 Task: Create new Company, with domain: 'novartis.com' and type: 'Vendor'. Add new contact for this company, with mail Id: 'Riya34Mehta@novartis.com', First Name: Riya, Last name:  Mehta, Job Title: 'Software Tester', Phone Number: '(512) 555-5678'. Change life cycle stage to  Lead and lead status to  In Progress. Logged in from softage.4@softage.net
Action: Mouse moved to (108, 56)
Screenshot: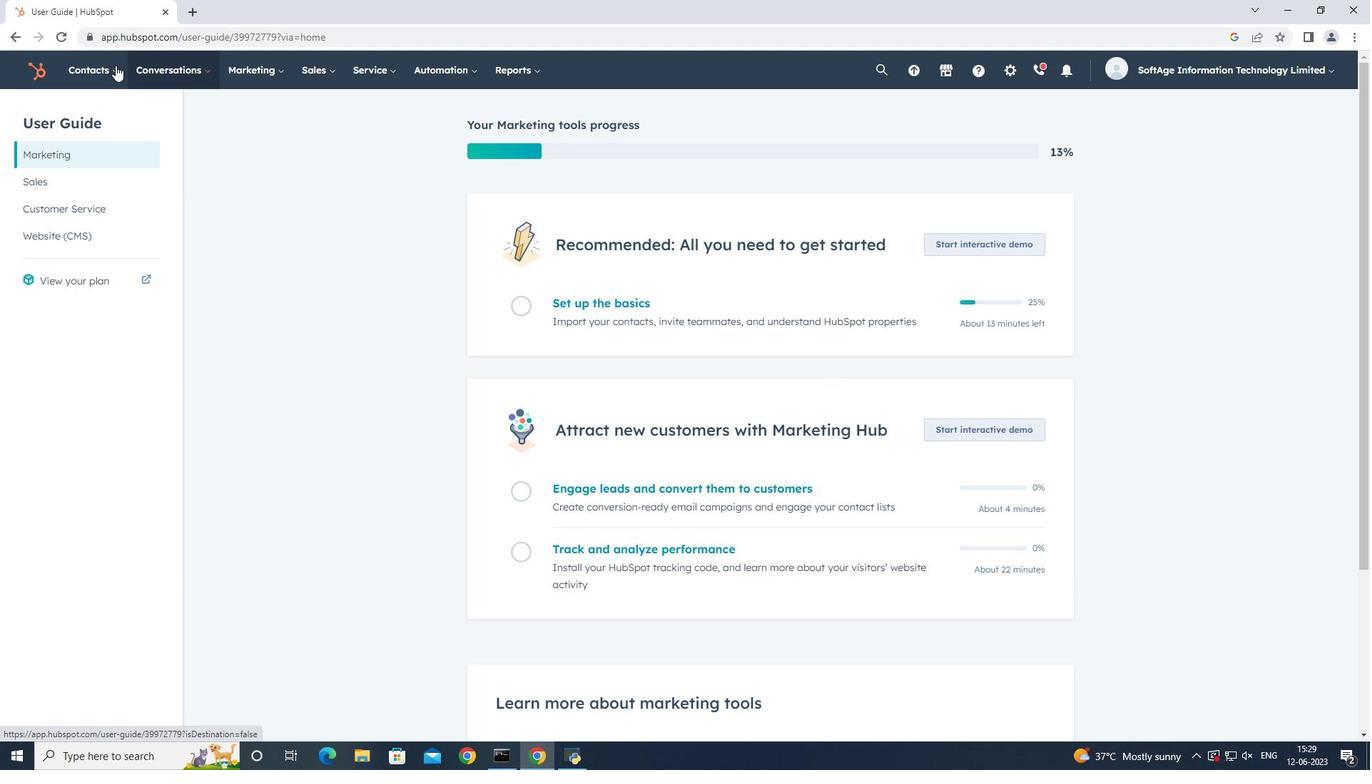 
Action: Mouse pressed left at (108, 56)
Screenshot: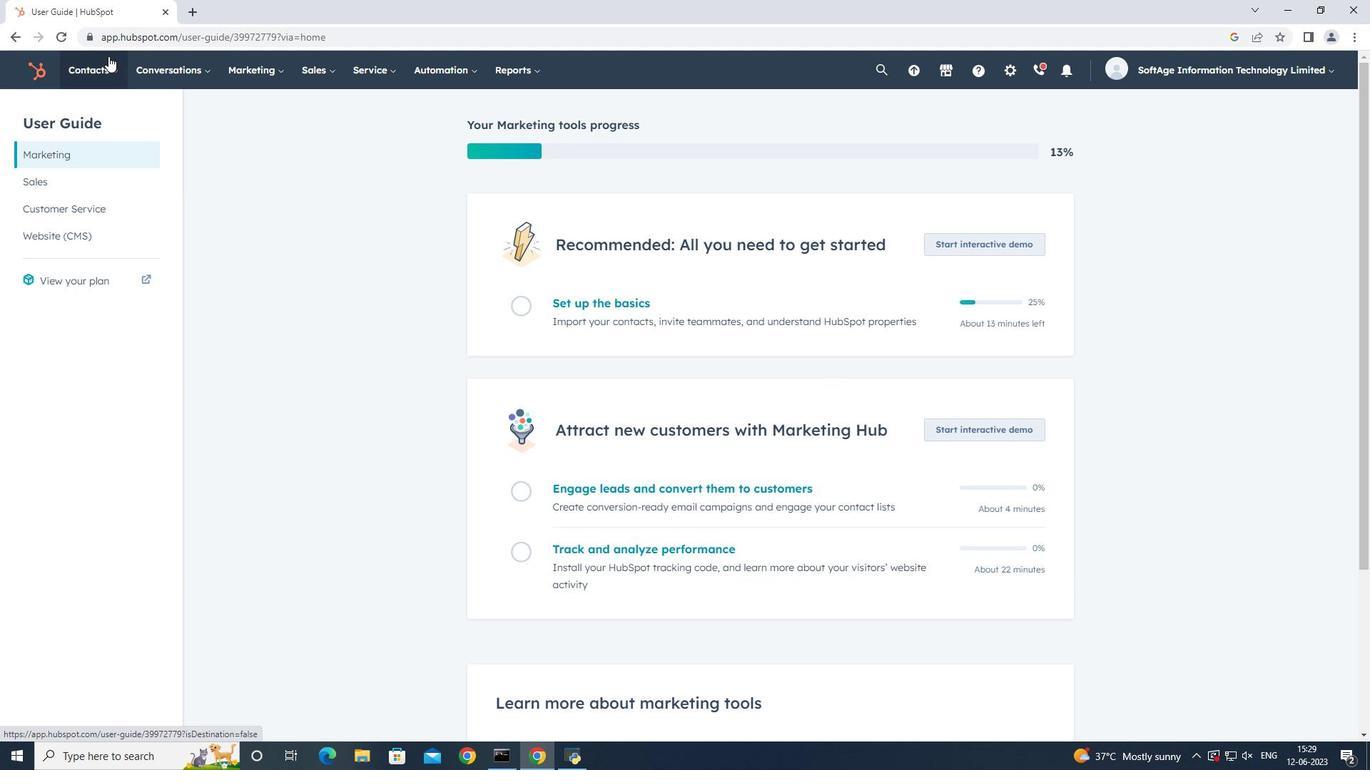 
Action: Mouse moved to (98, 128)
Screenshot: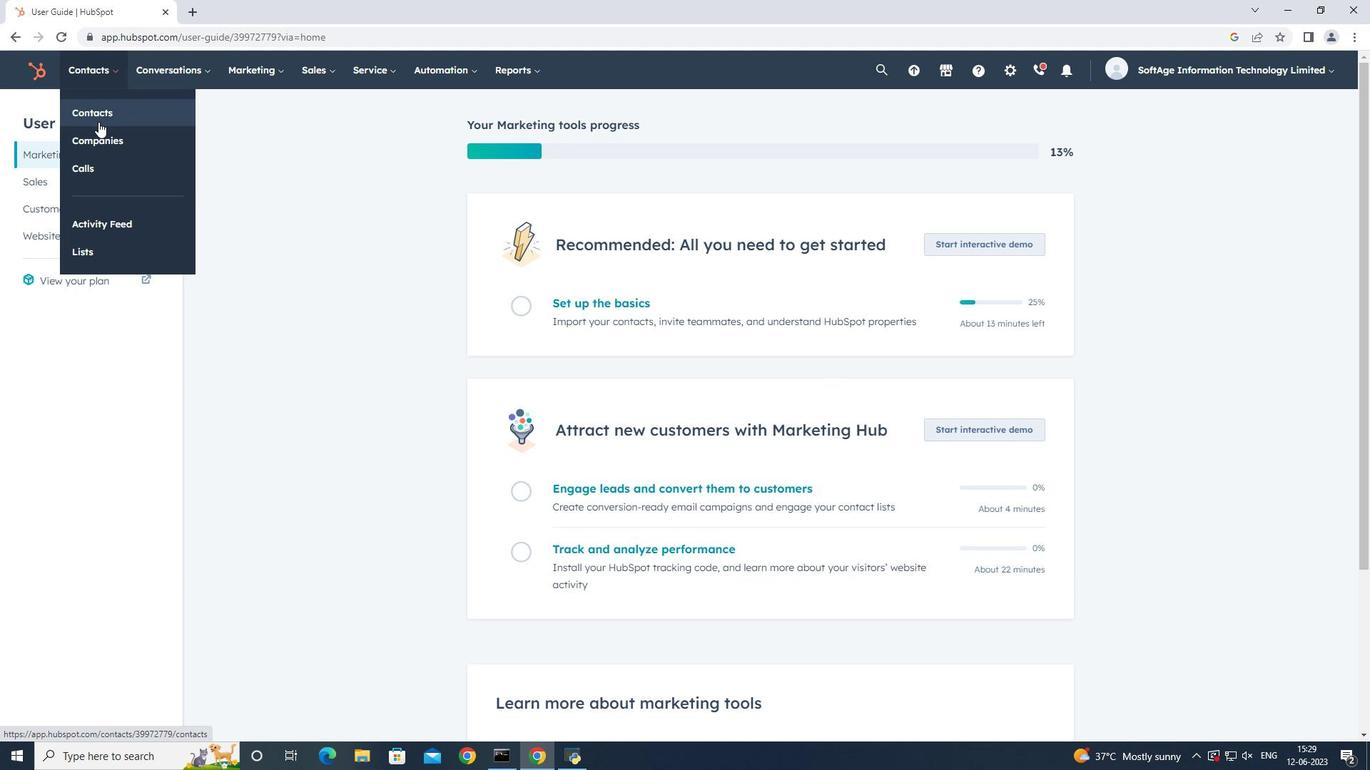 
Action: Mouse pressed left at (98, 128)
Screenshot: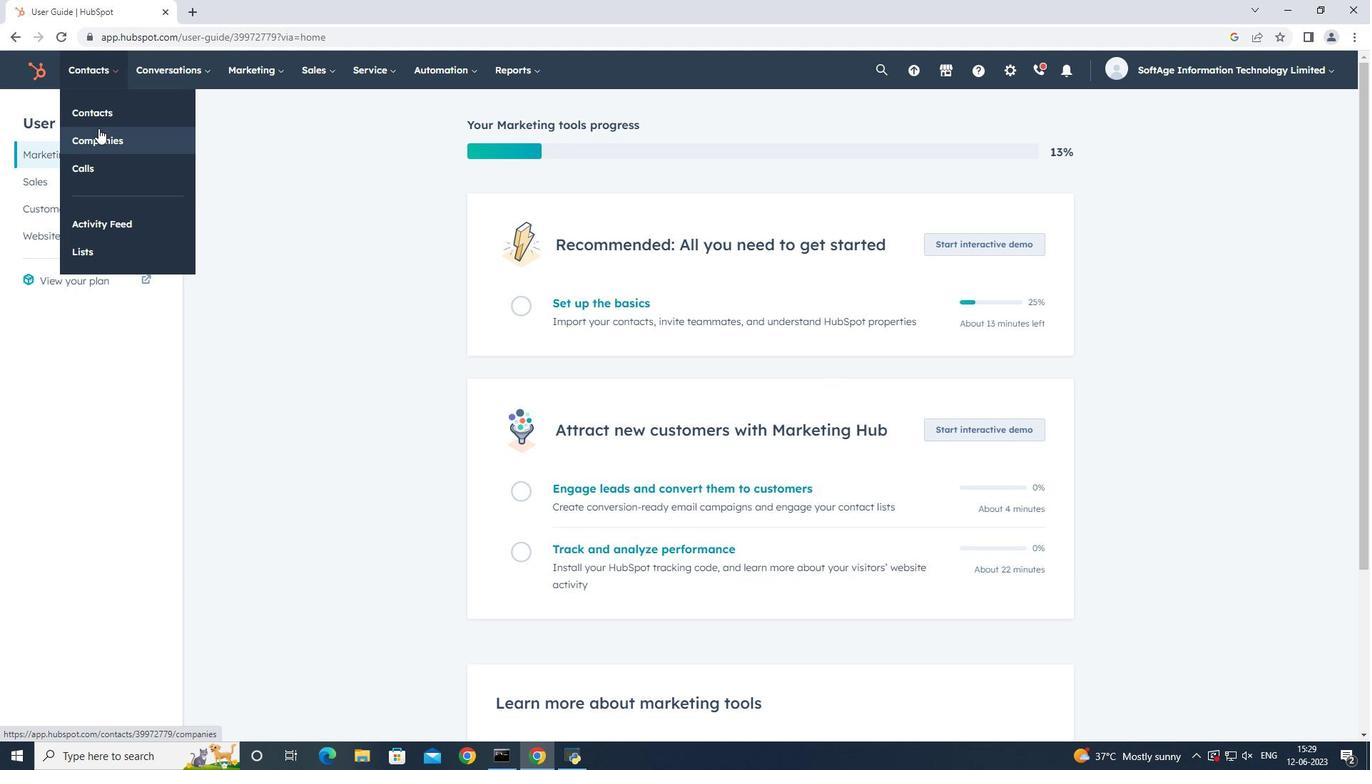 
Action: Mouse moved to (1308, 117)
Screenshot: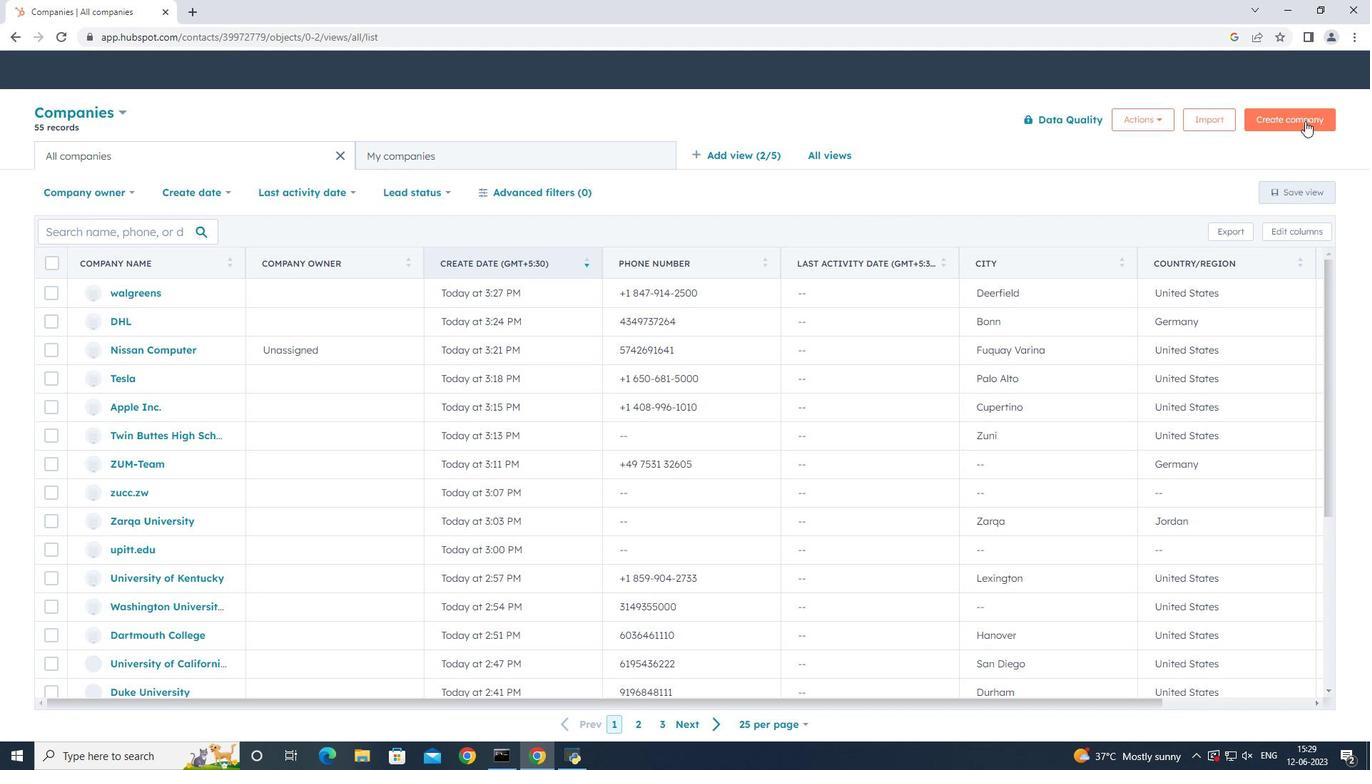 
Action: Mouse pressed left at (1308, 117)
Screenshot: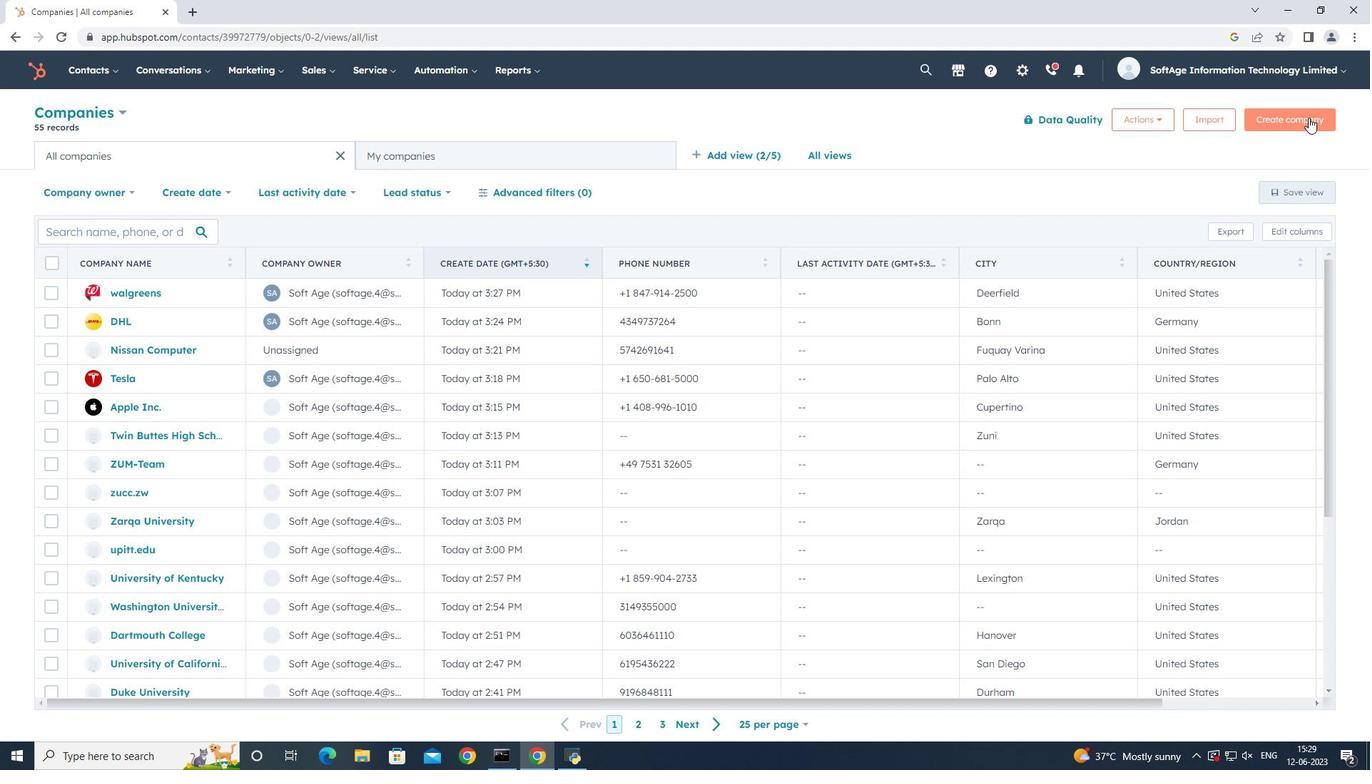 
Action: Mouse moved to (1133, 176)
Screenshot: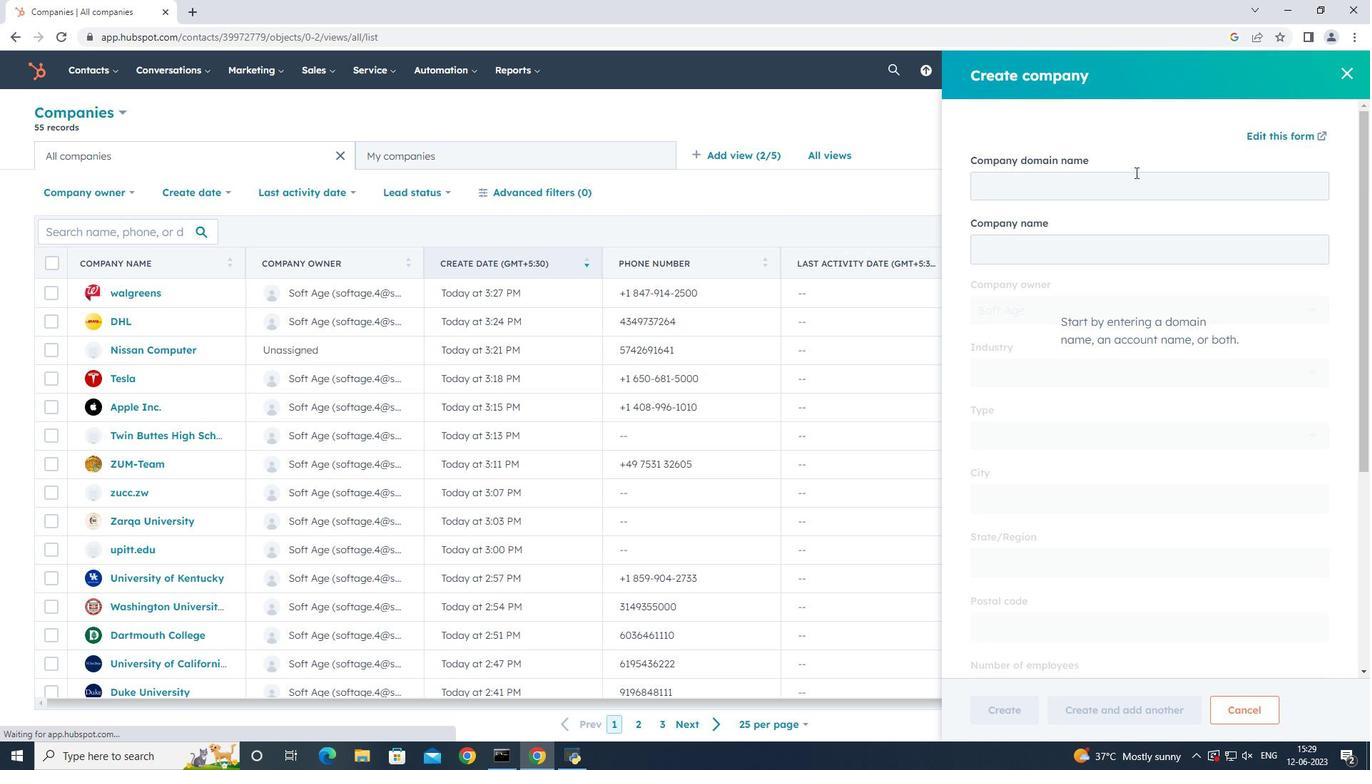 
Action: Mouse pressed left at (1133, 176)
Screenshot: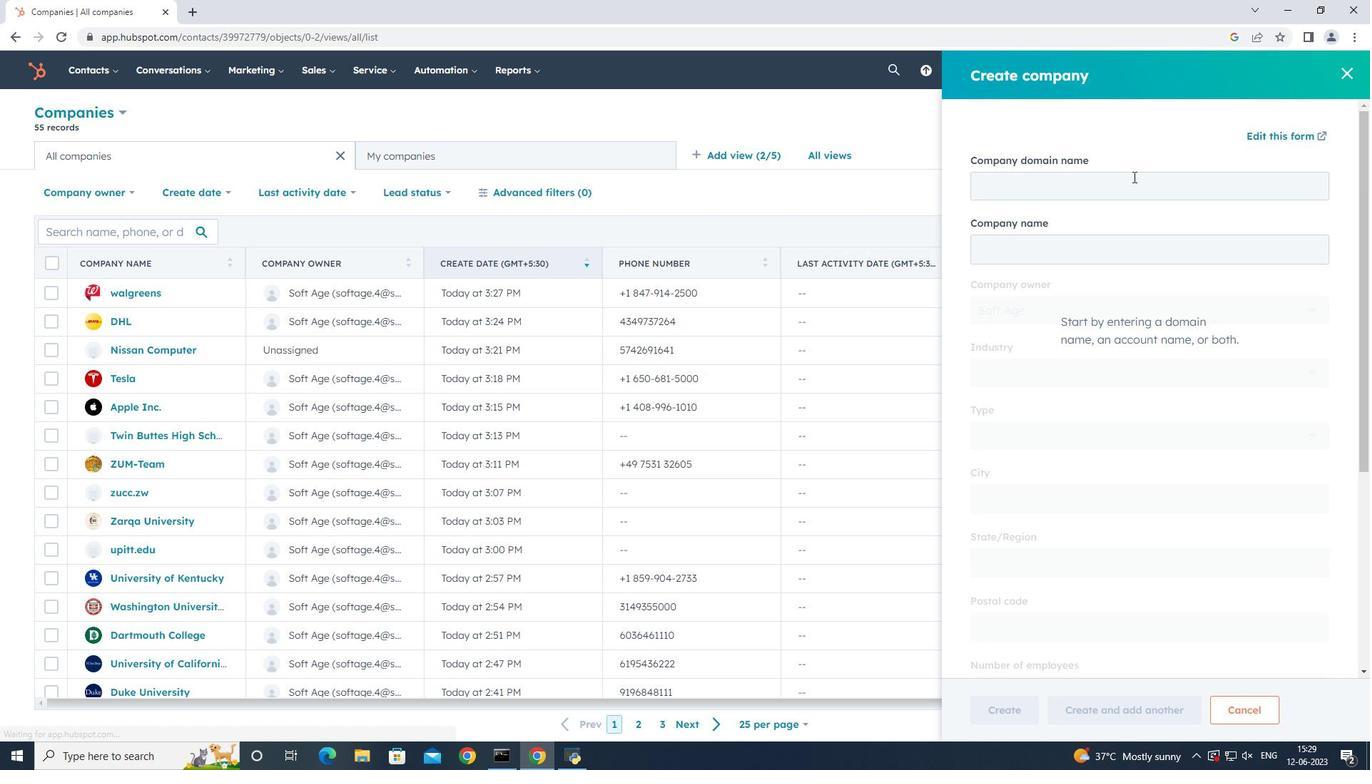 
Action: Key pressed novartis.com
Screenshot: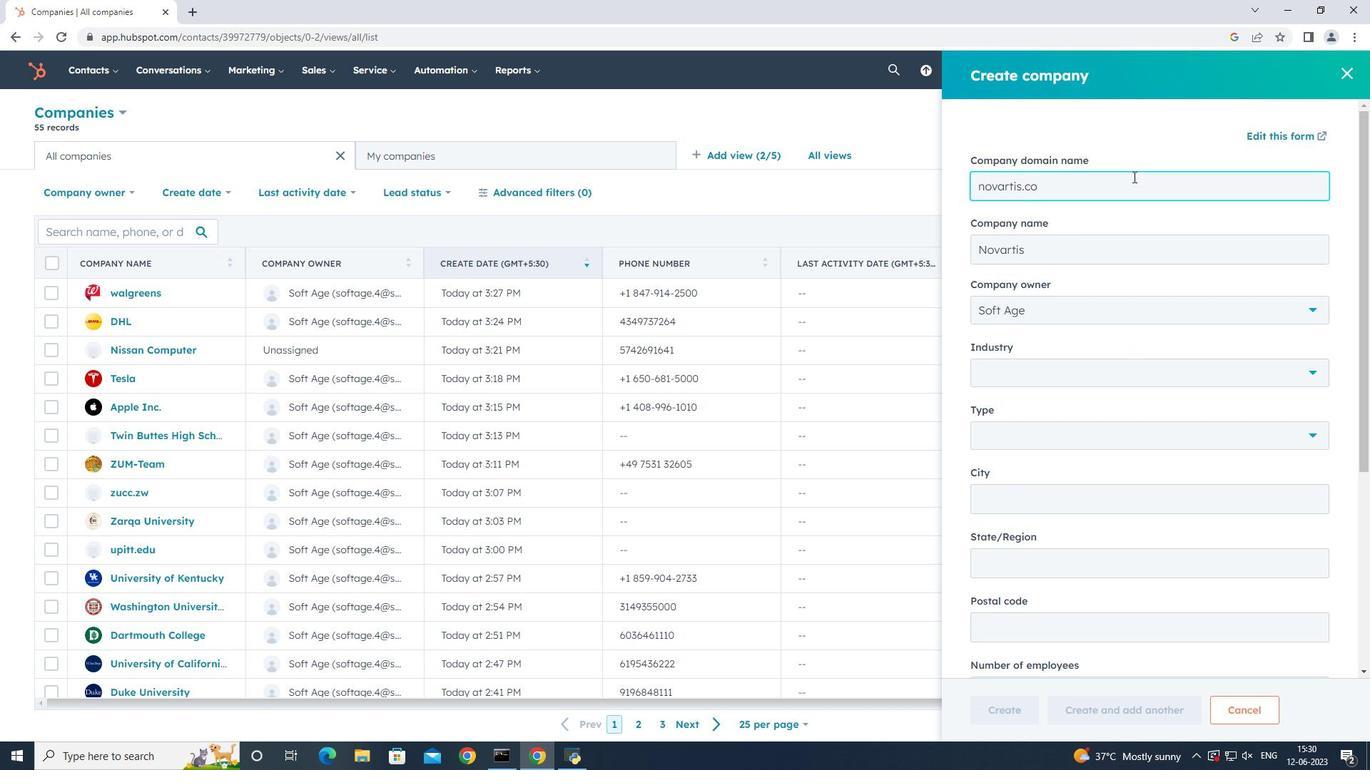 
Action: Mouse moved to (1131, 436)
Screenshot: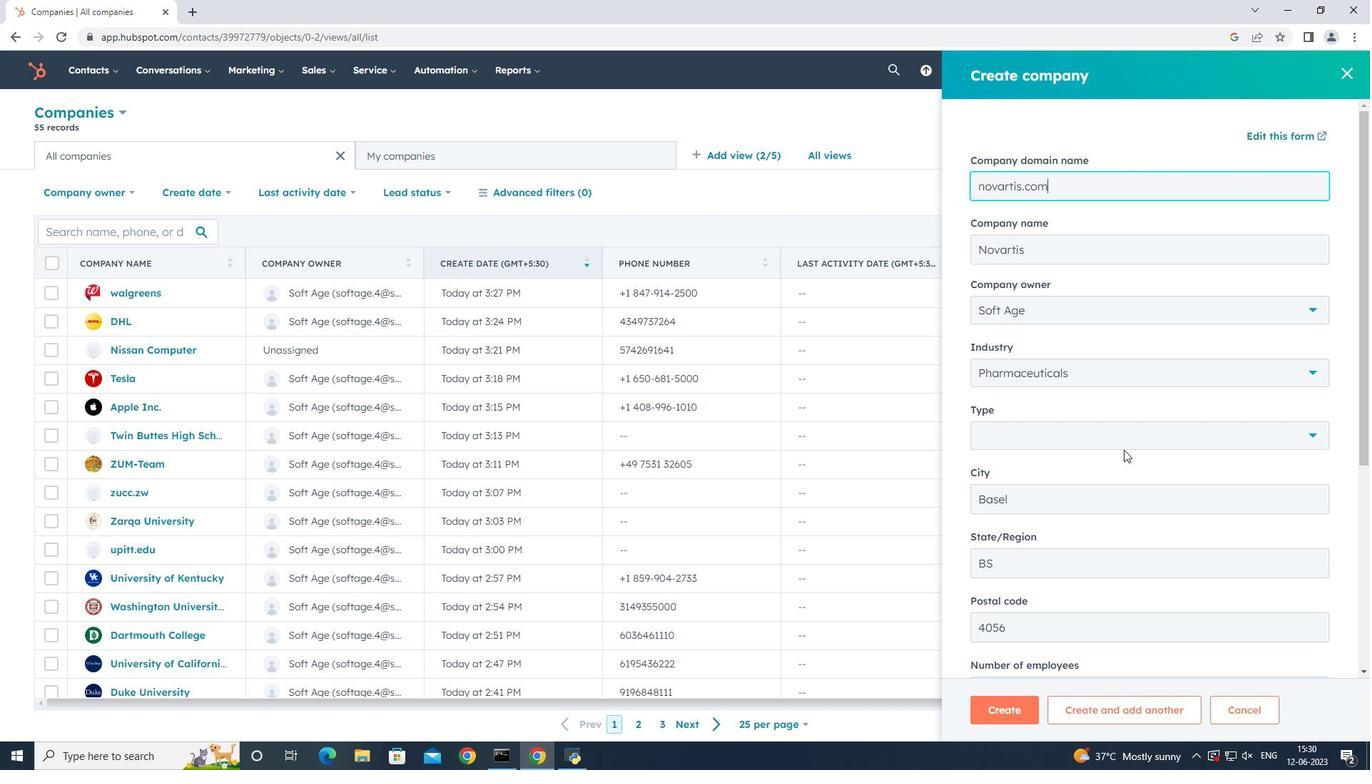 
Action: Mouse pressed left at (1131, 436)
Screenshot: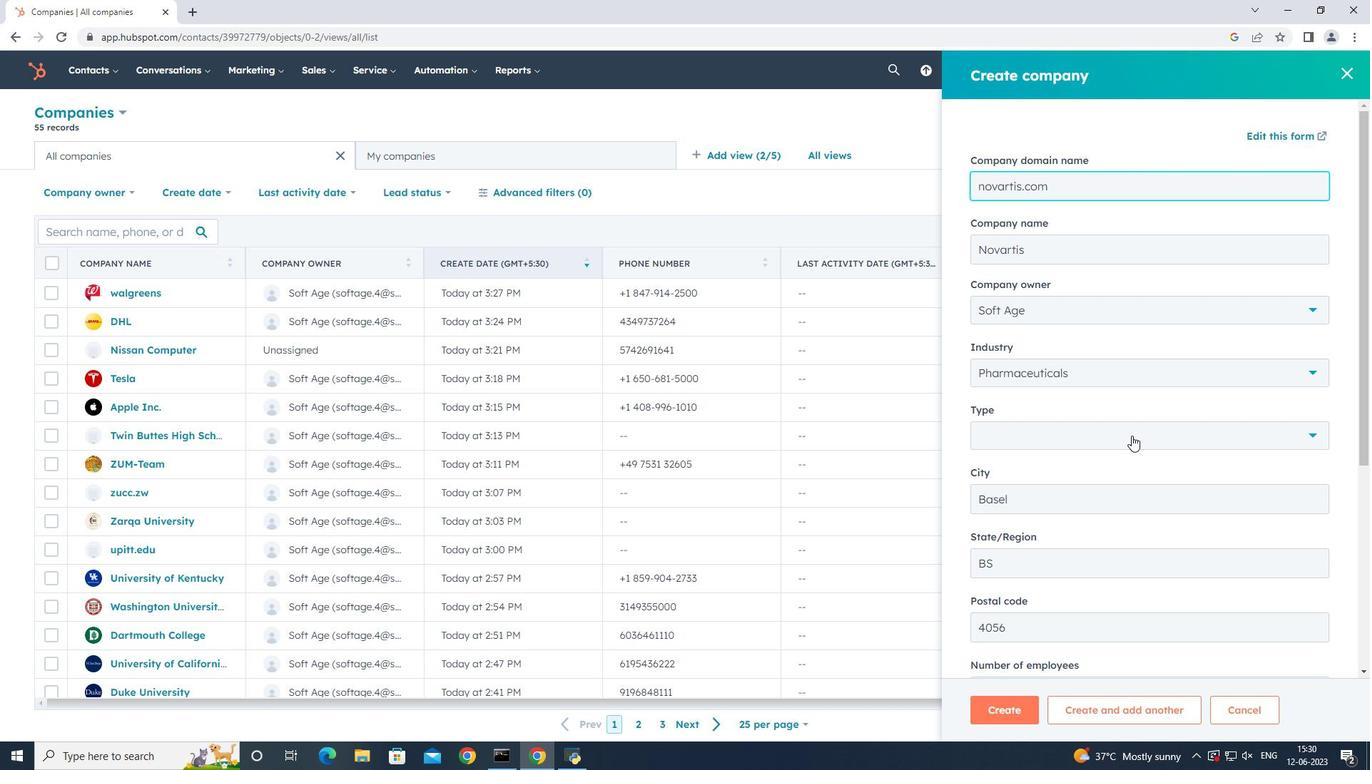
Action: Mouse moved to (1042, 583)
Screenshot: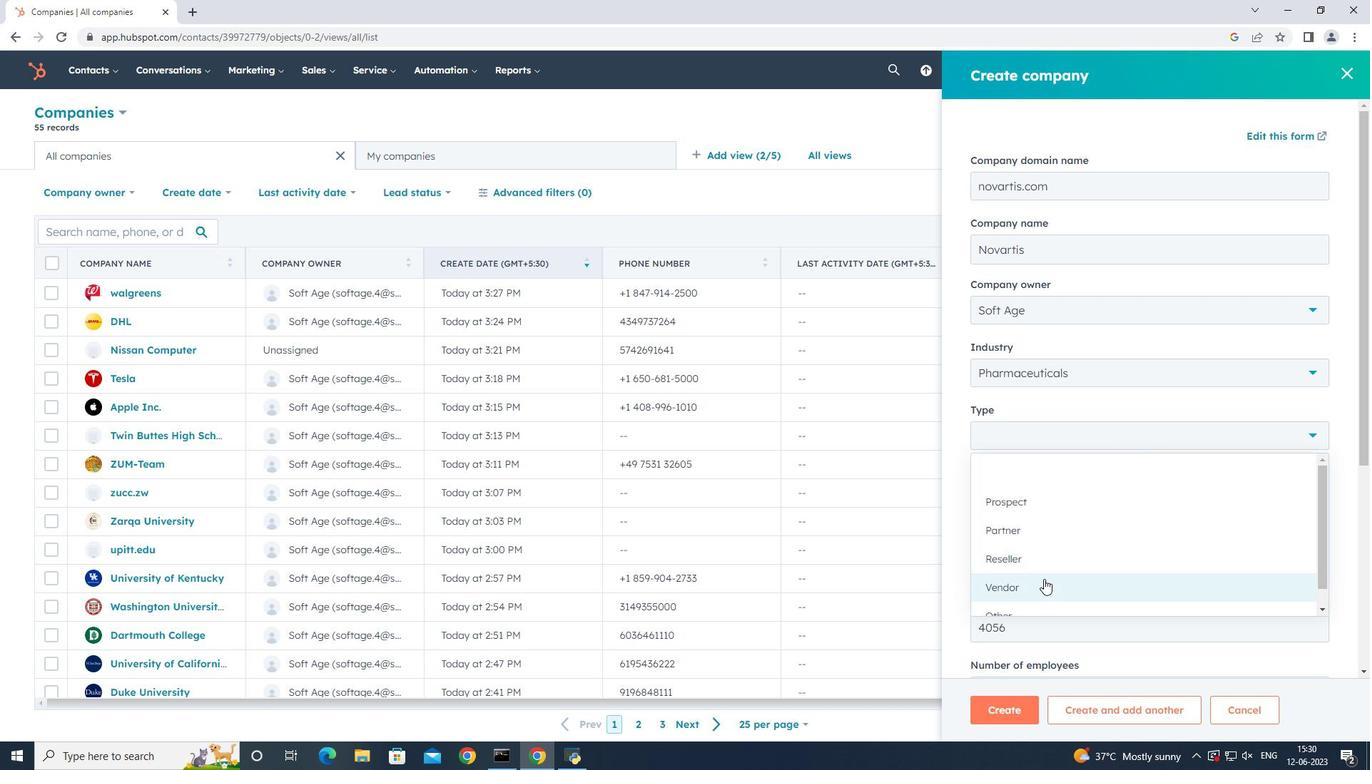 
Action: Mouse pressed left at (1042, 583)
Screenshot: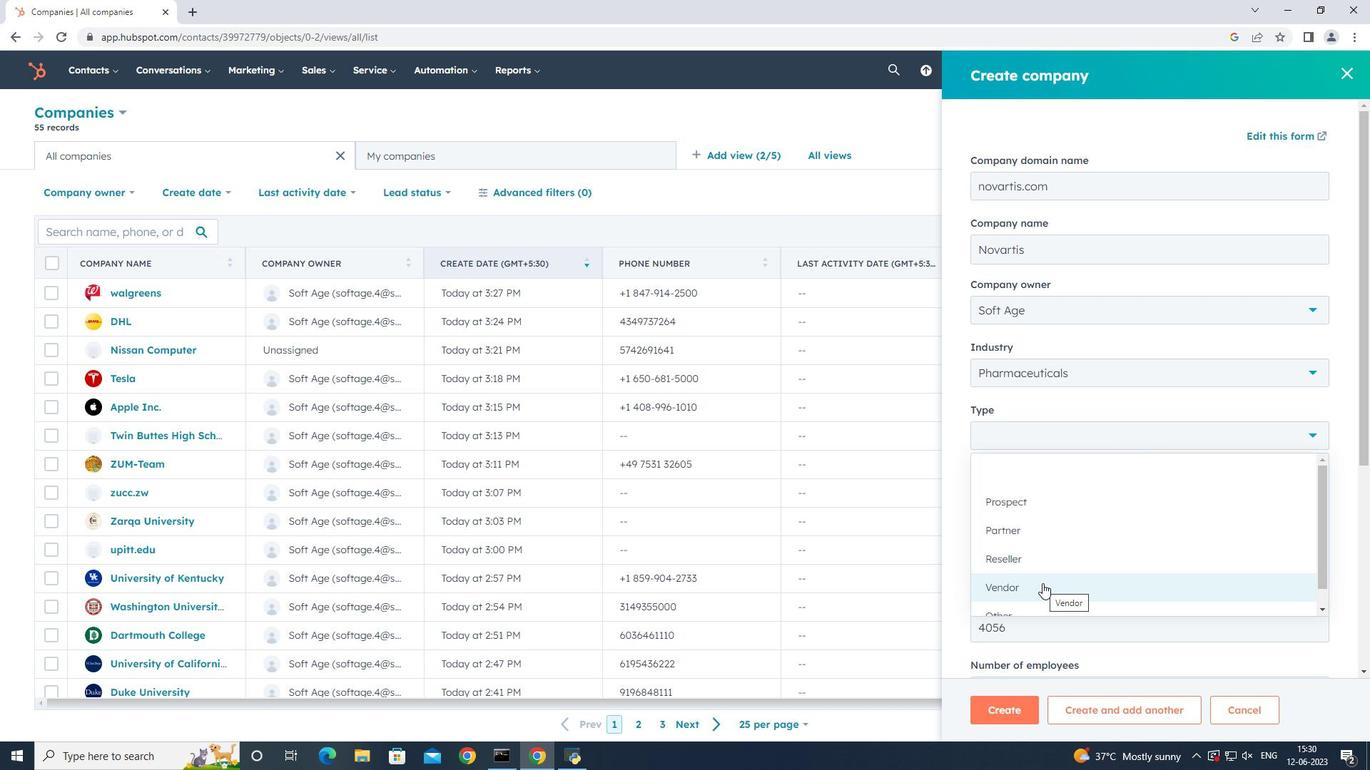 
Action: Mouse moved to (1098, 542)
Screenshot: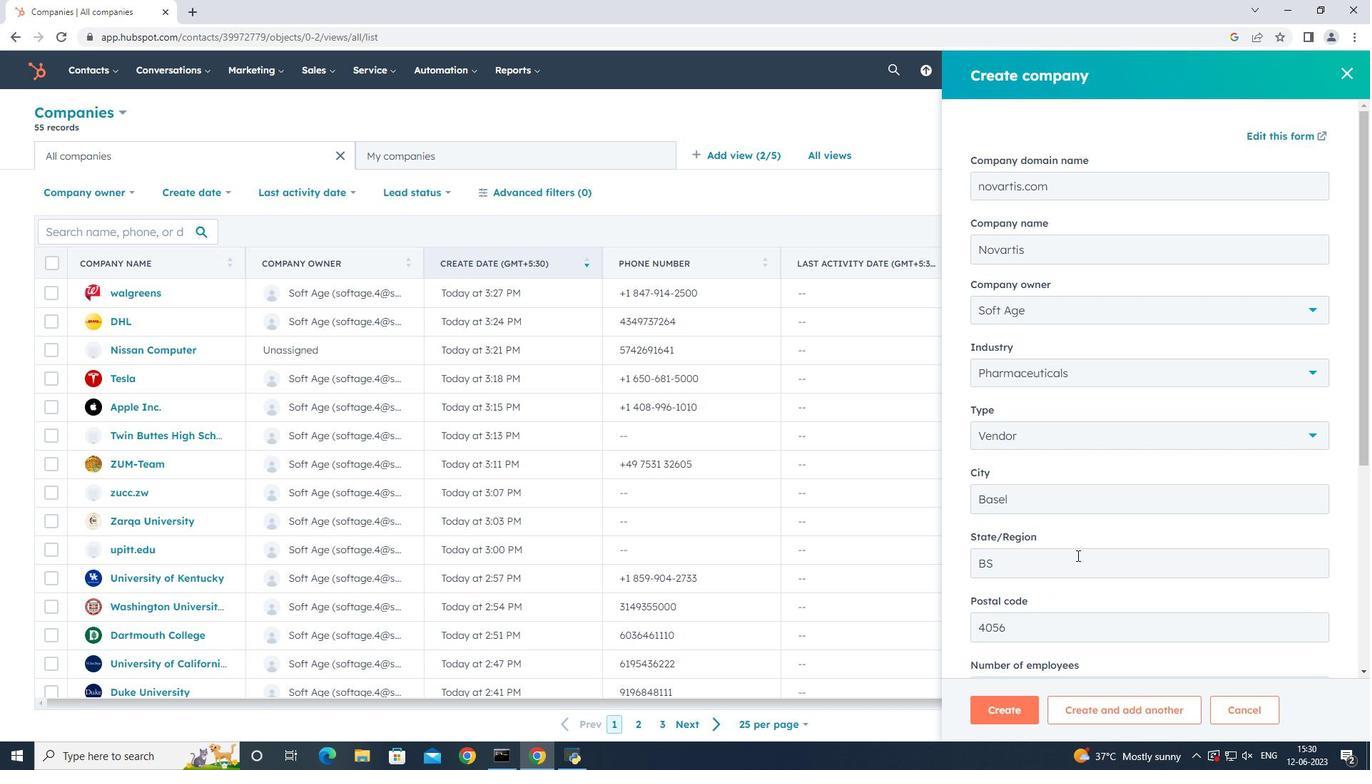 
Action: Mouse scrolled (1098, 541) with delta (0, 0)
Screenshot: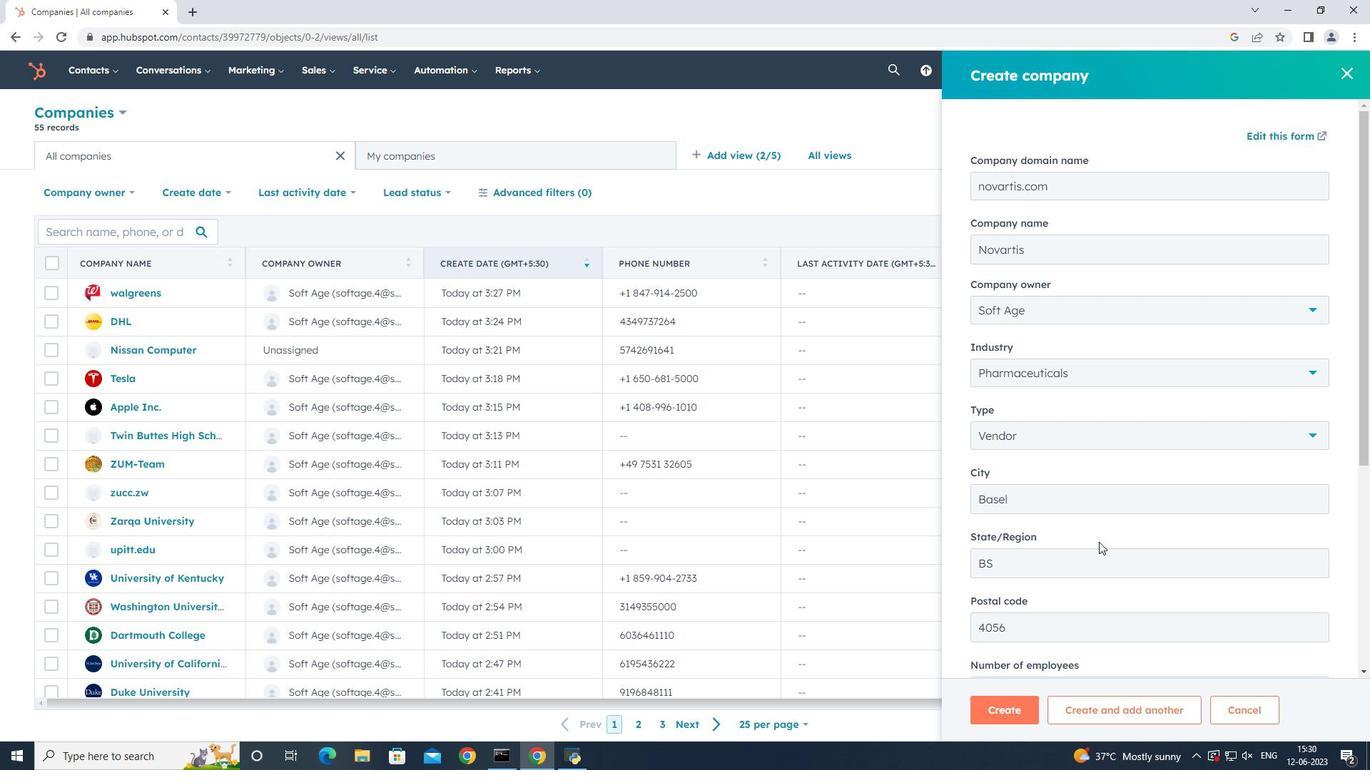 
Action: Mouse scrolled (1098, 541) with delta (0, 0)
Screenshot: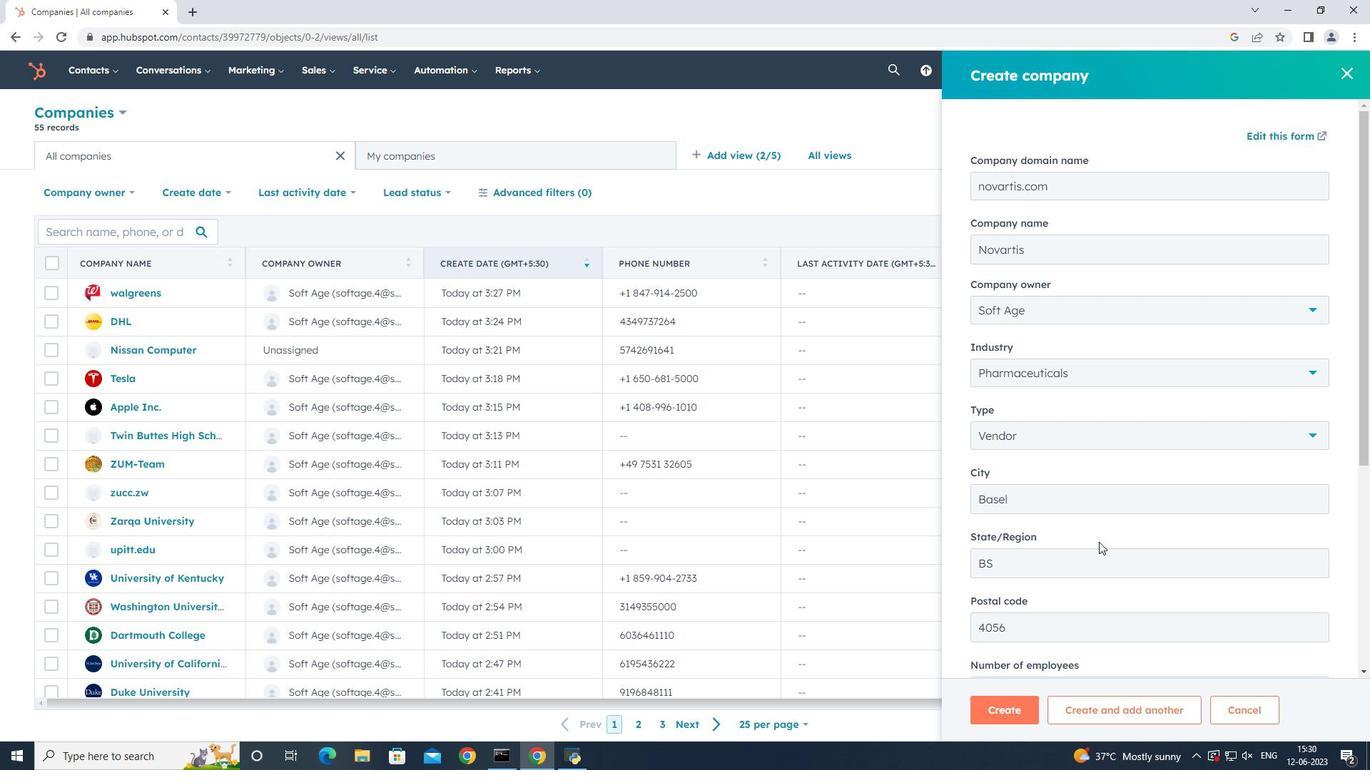 
Action: Mouse scrolled (1098, 541) with delta (0, 0)
Screenshot: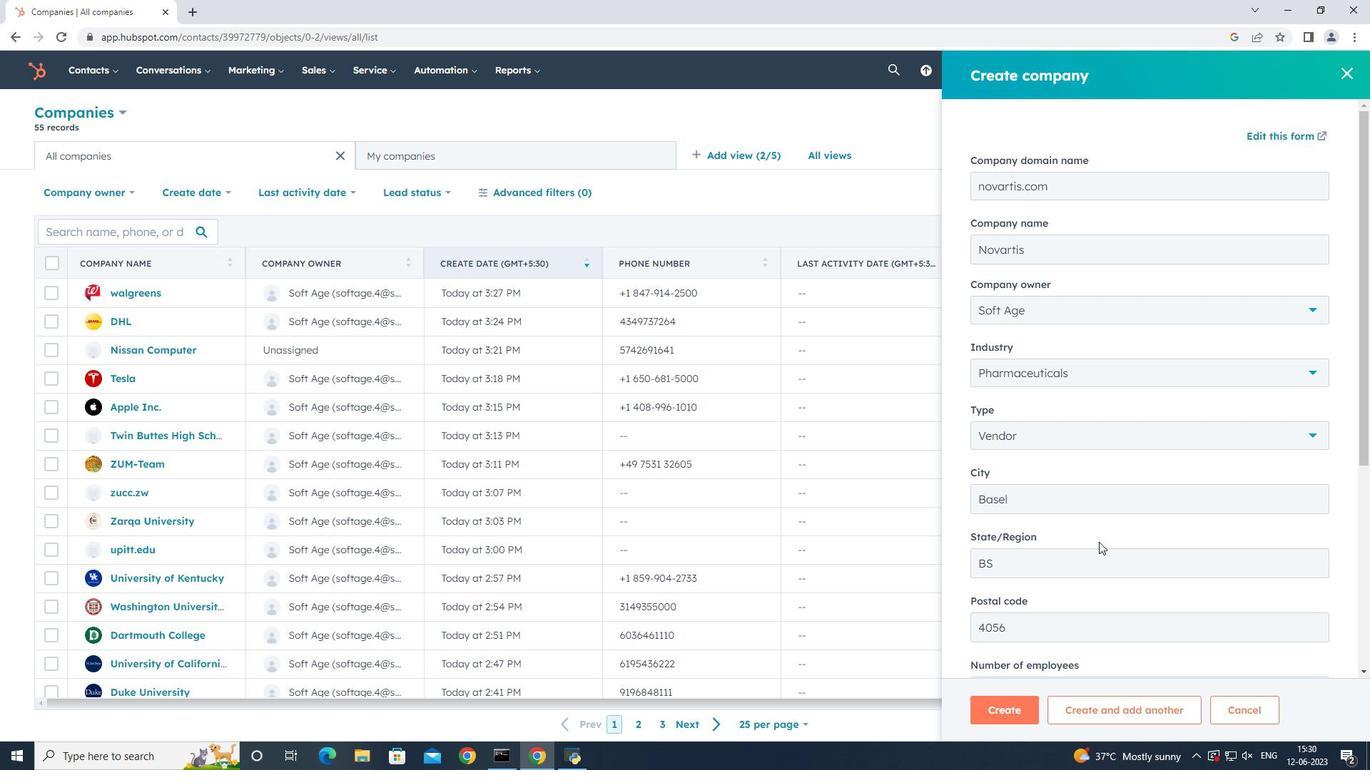 
Action: Mouse scrolled (1098, 541) with delta (0, 0)
Screenshot: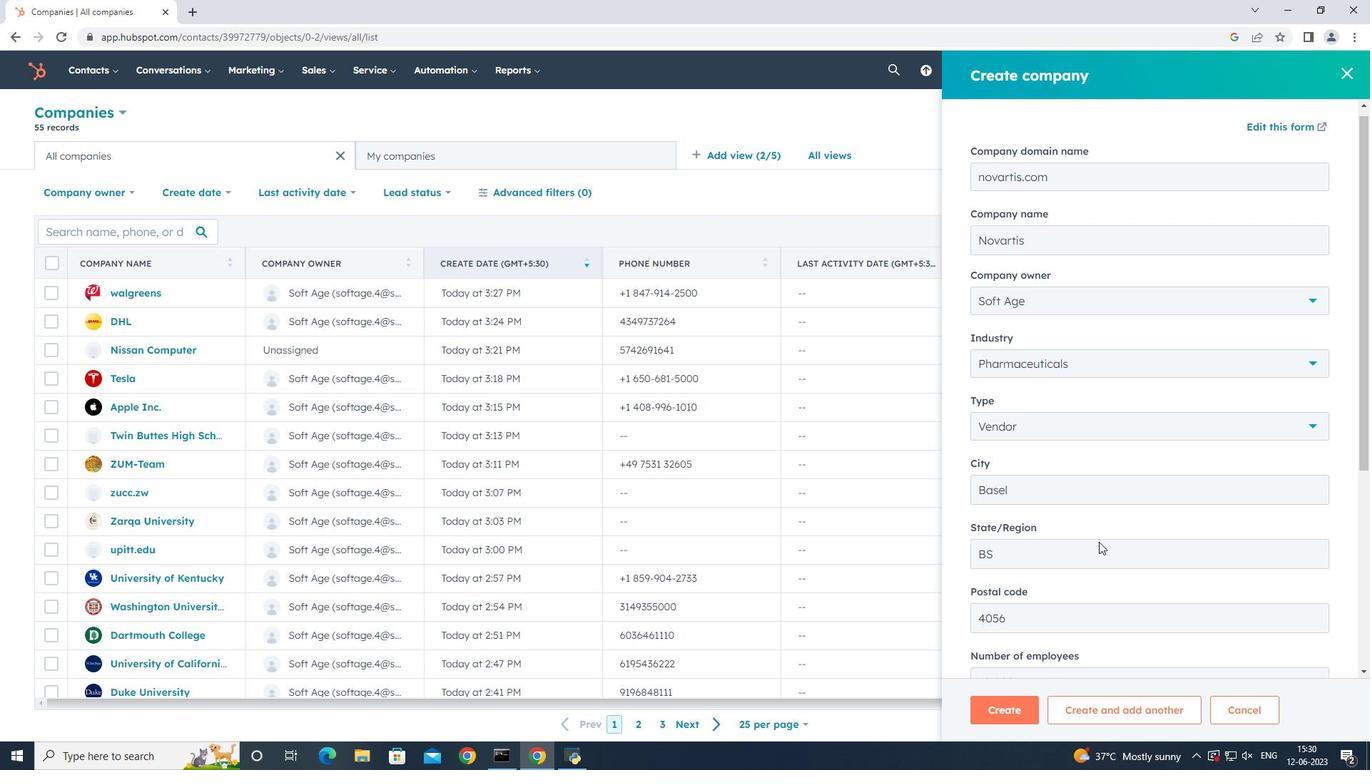 
Action: Mouse scrolled (1098, 541) with delta (0, 0)
Screenshot: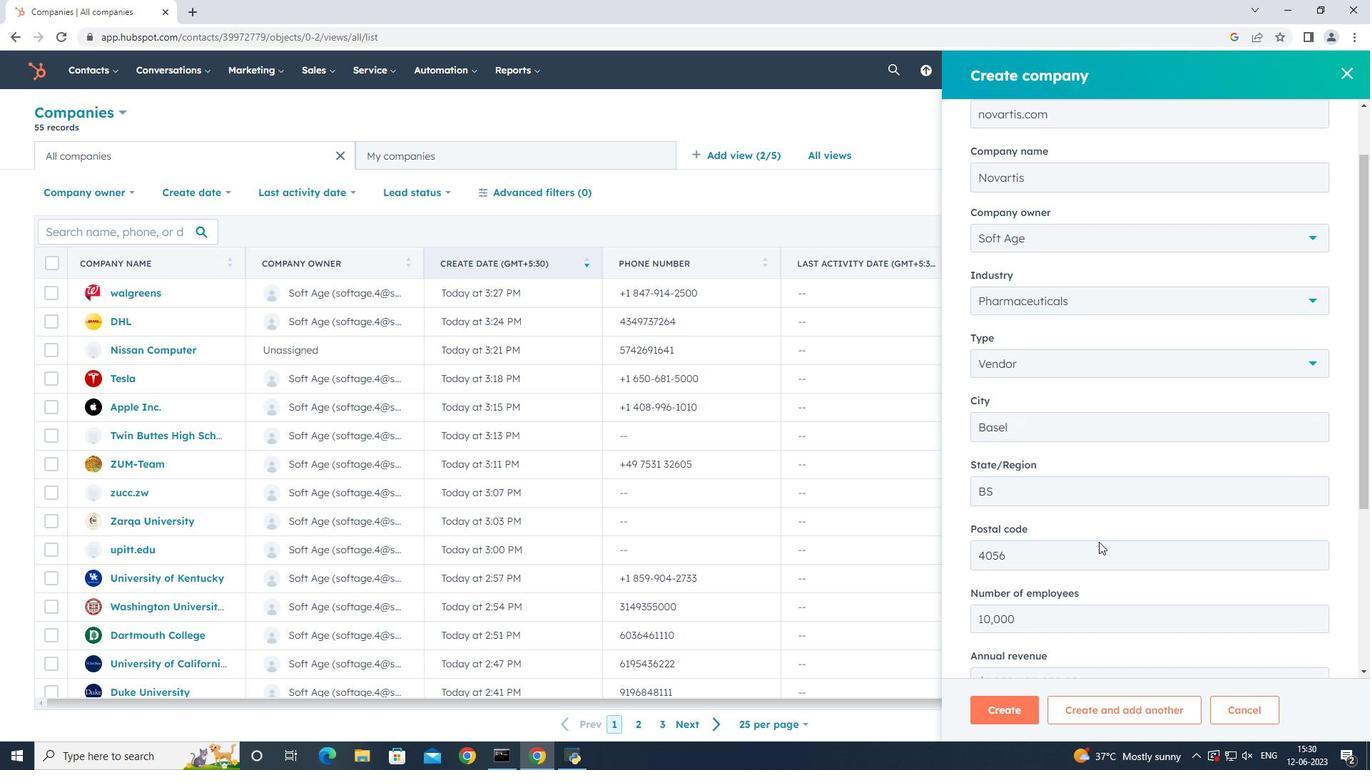 
Action: Mouse scrolled (1098, 541) with delta (0, 0)
Screenshot: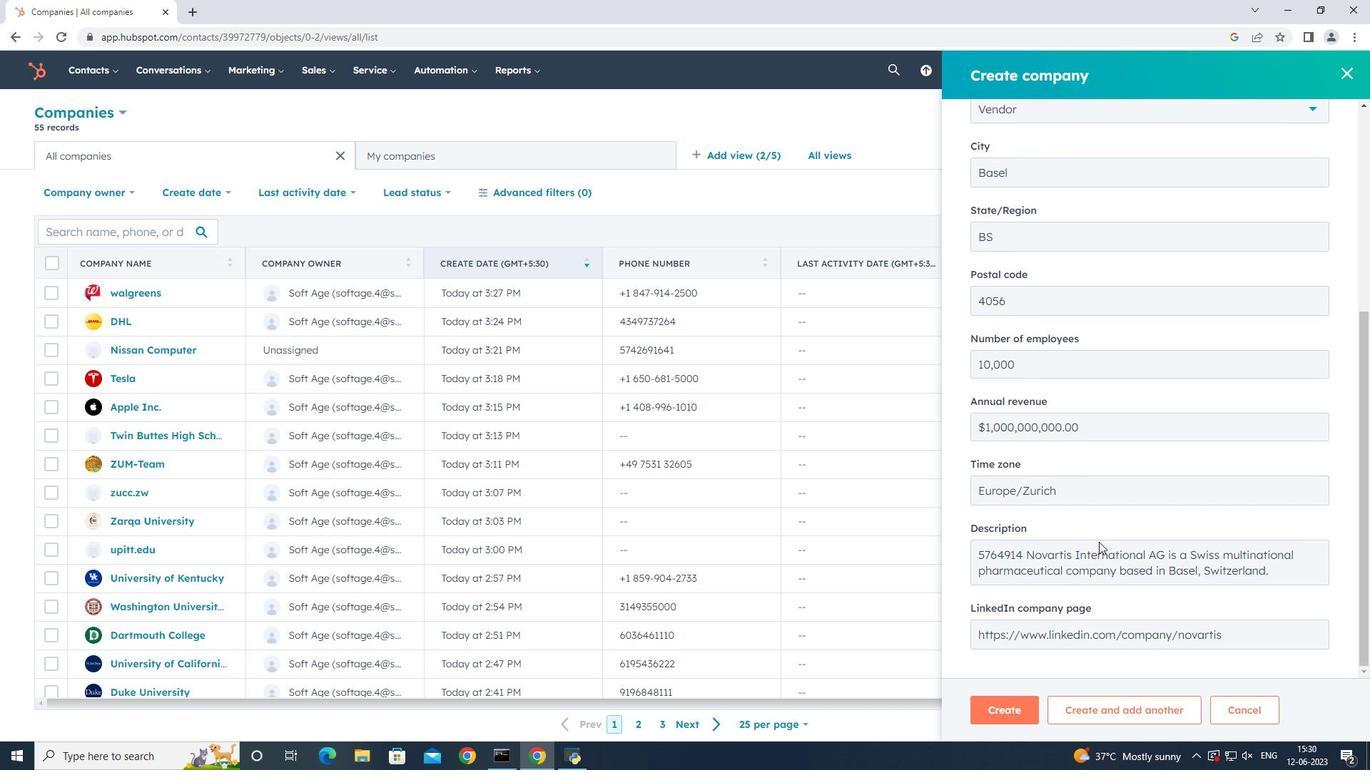 
Action: Mouse scrolled (1098, 541) with delta (0, 0)
Screenshot: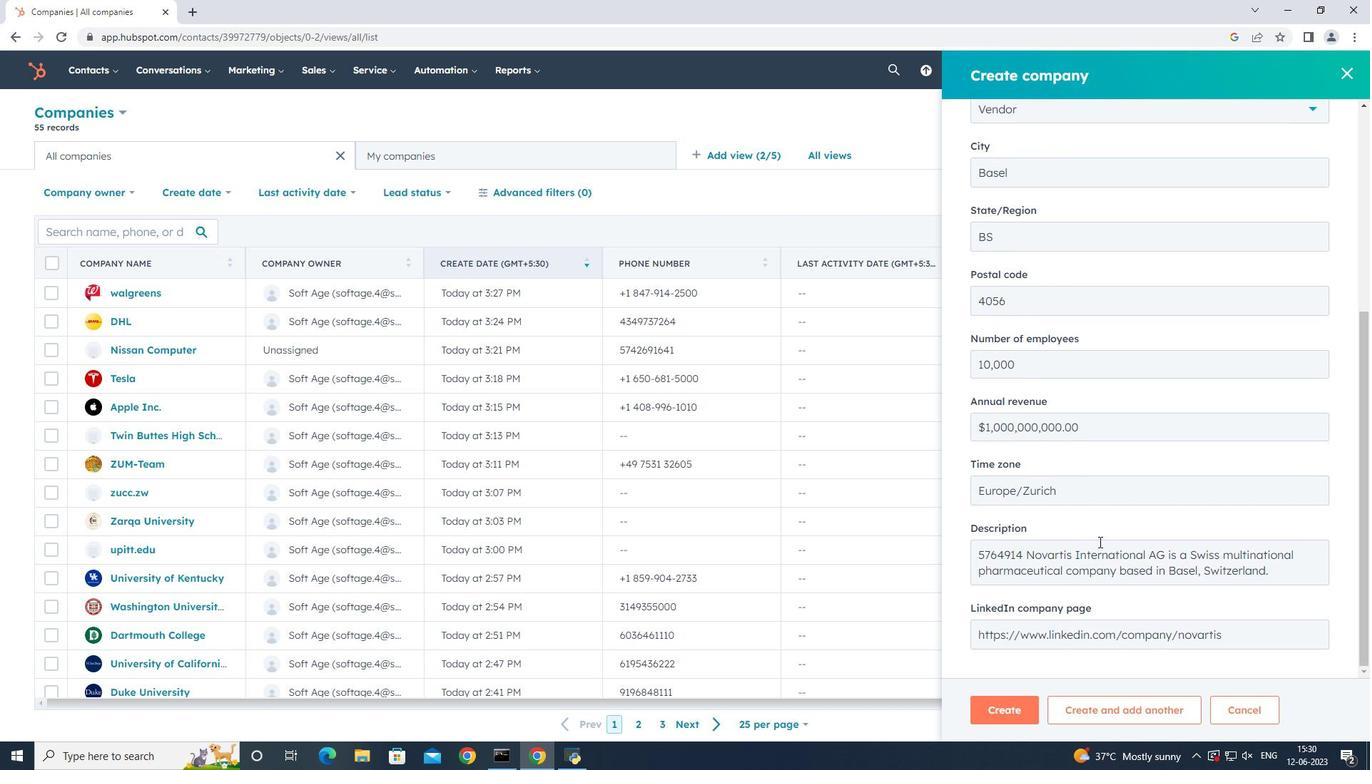 
Action: Mouse scrolled (1098, 541) with delta (0, 0)
Screenshot: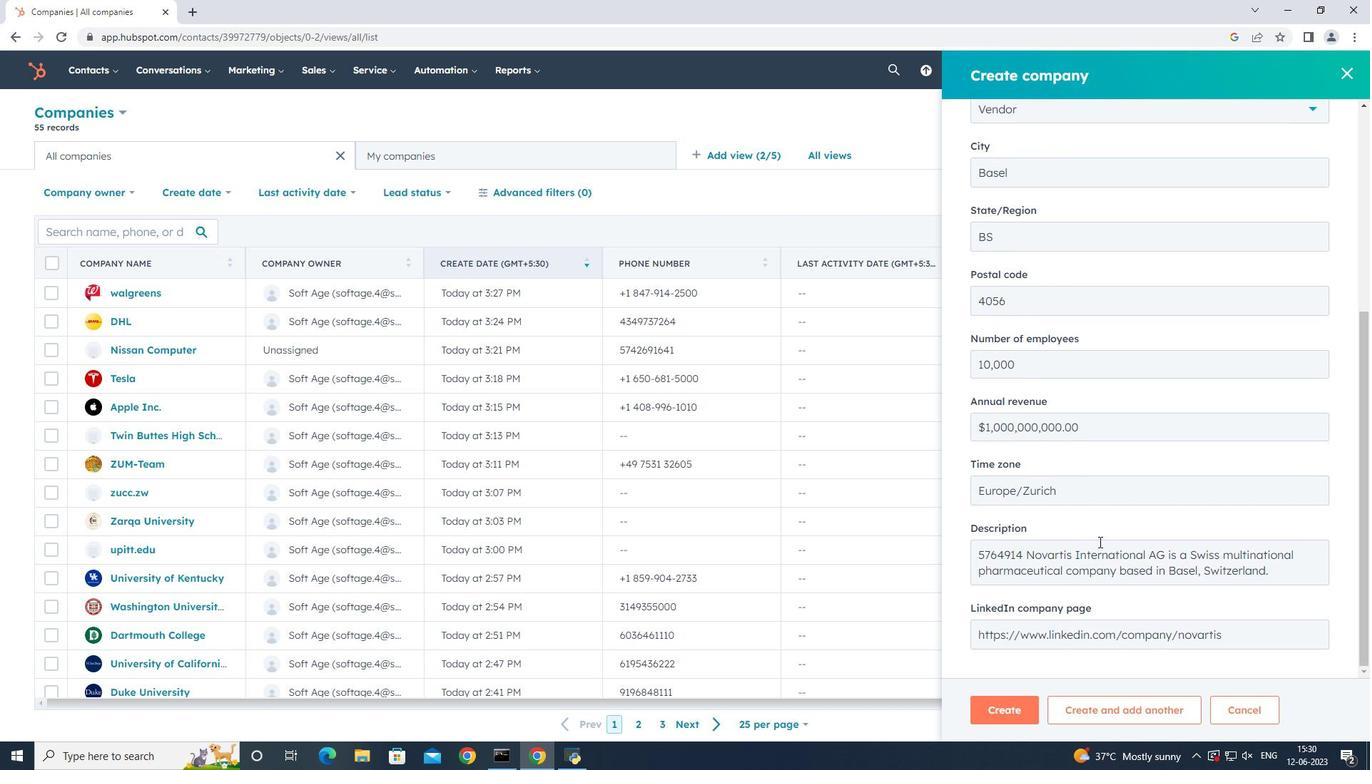 
Action: Mouse scrolled (1098, 541) with delta (0, 0)
Screenshot: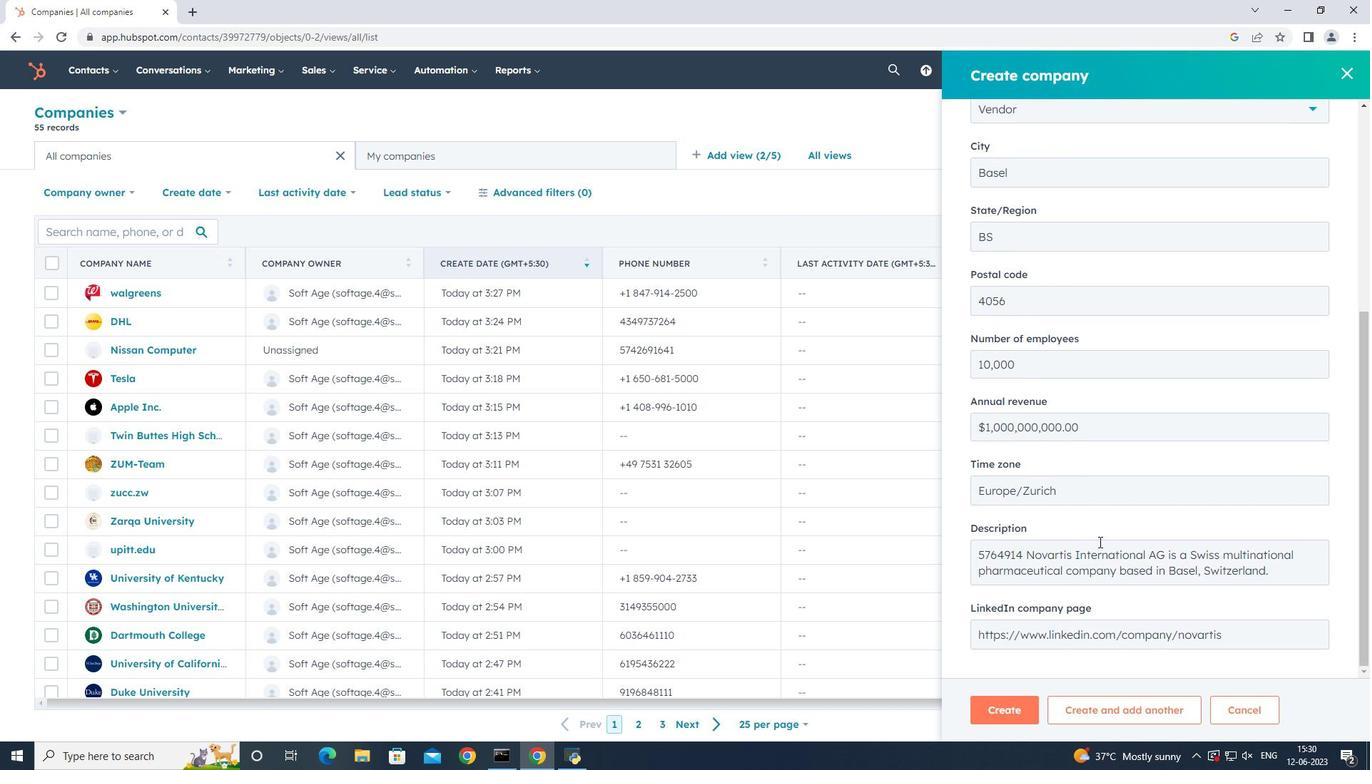 
Action: Mouse moved to (1007, 708)
Screenshot: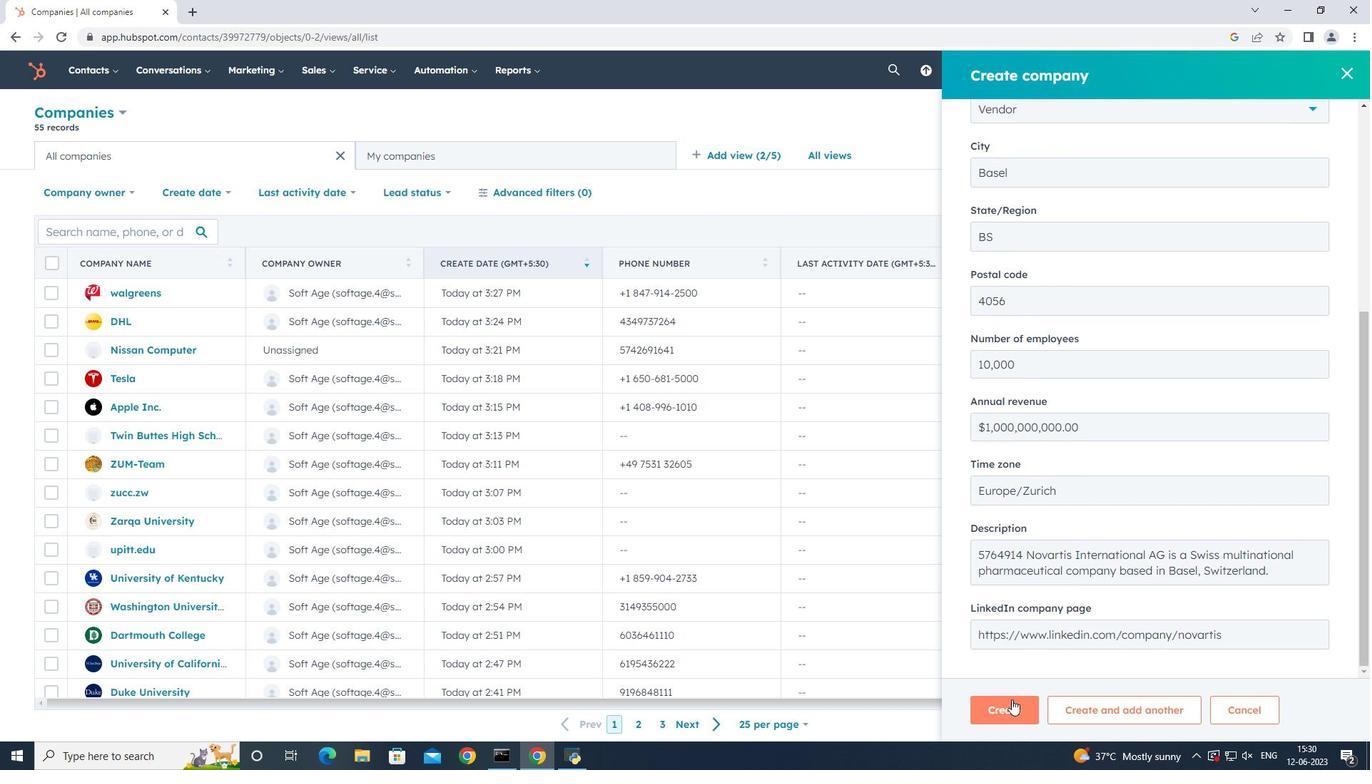 
Action: Mouse pressed left at (1007, 708)
Screenshot: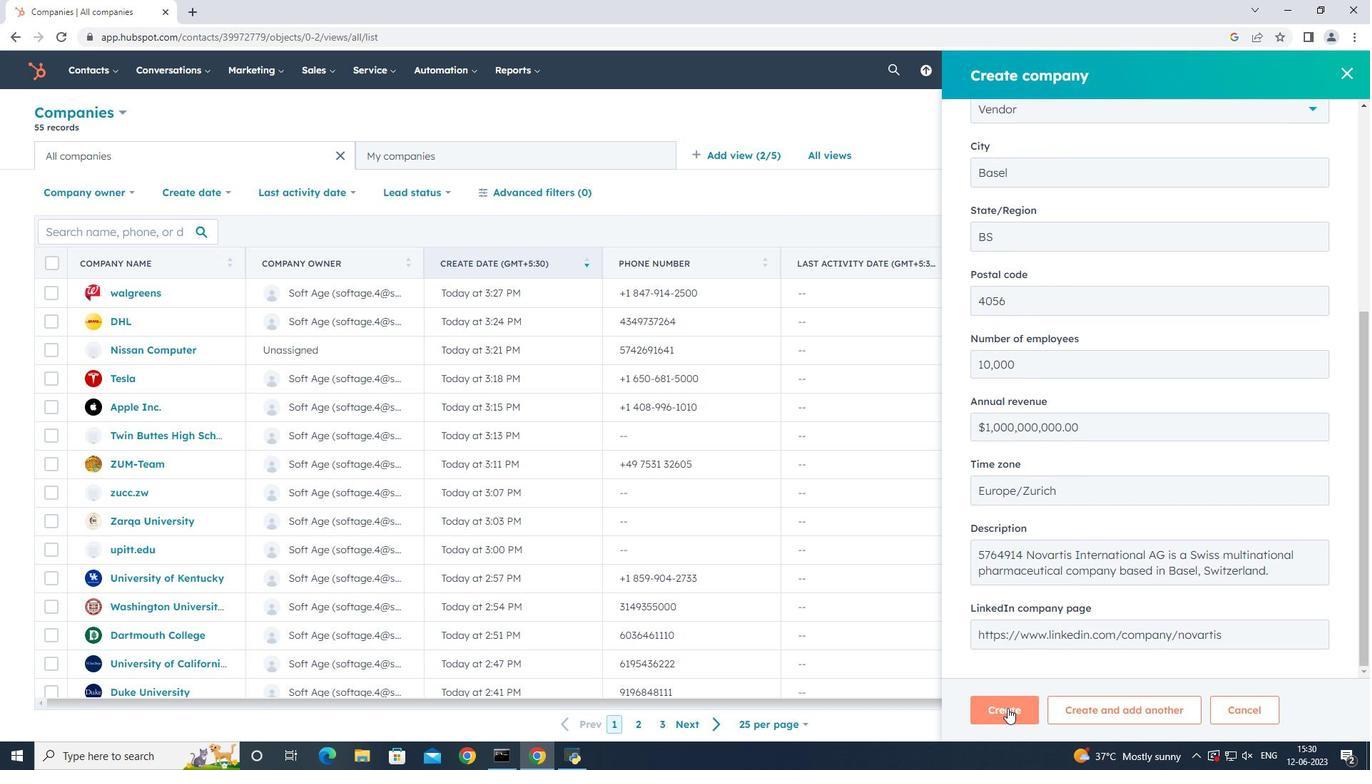 
Action: Mouse moved to (967, 463)
Screenshot: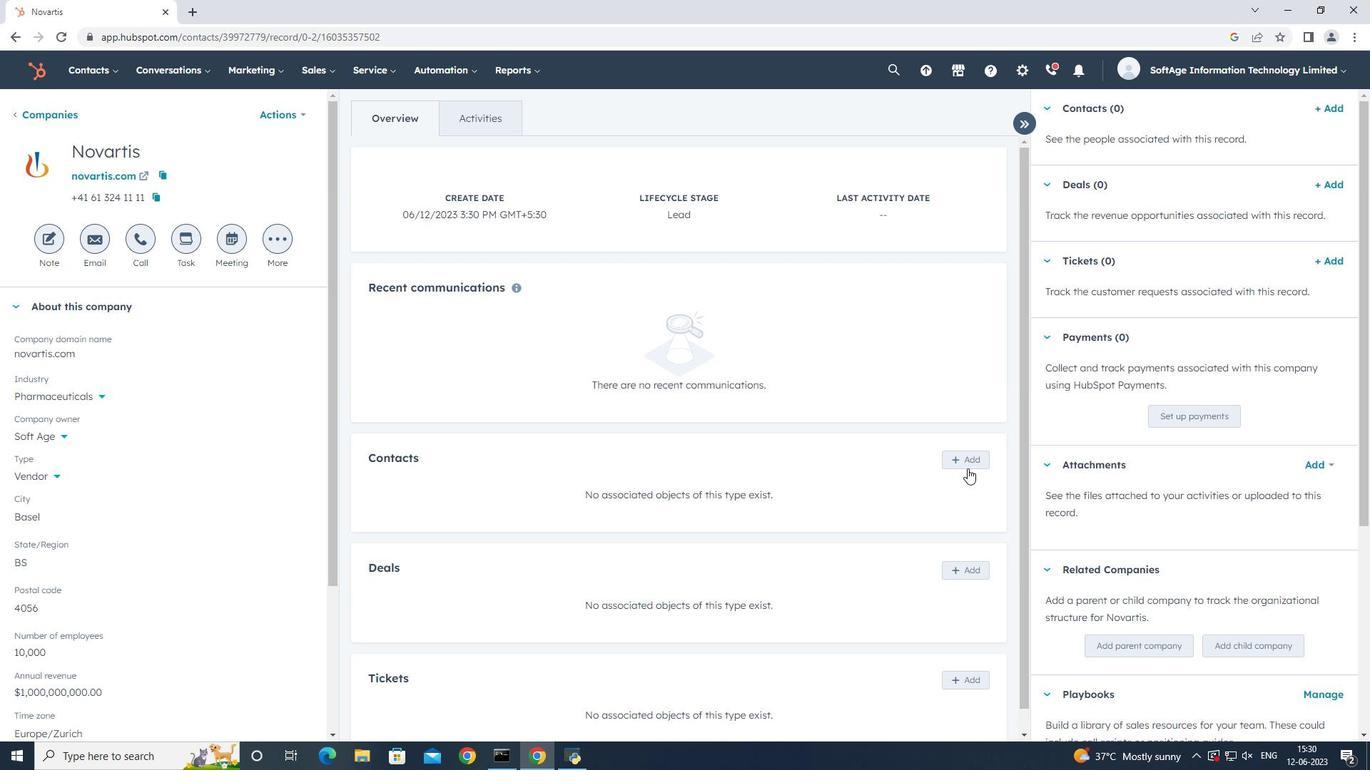 
Action: Mouse pressed left at (967, 463)
Screenshot: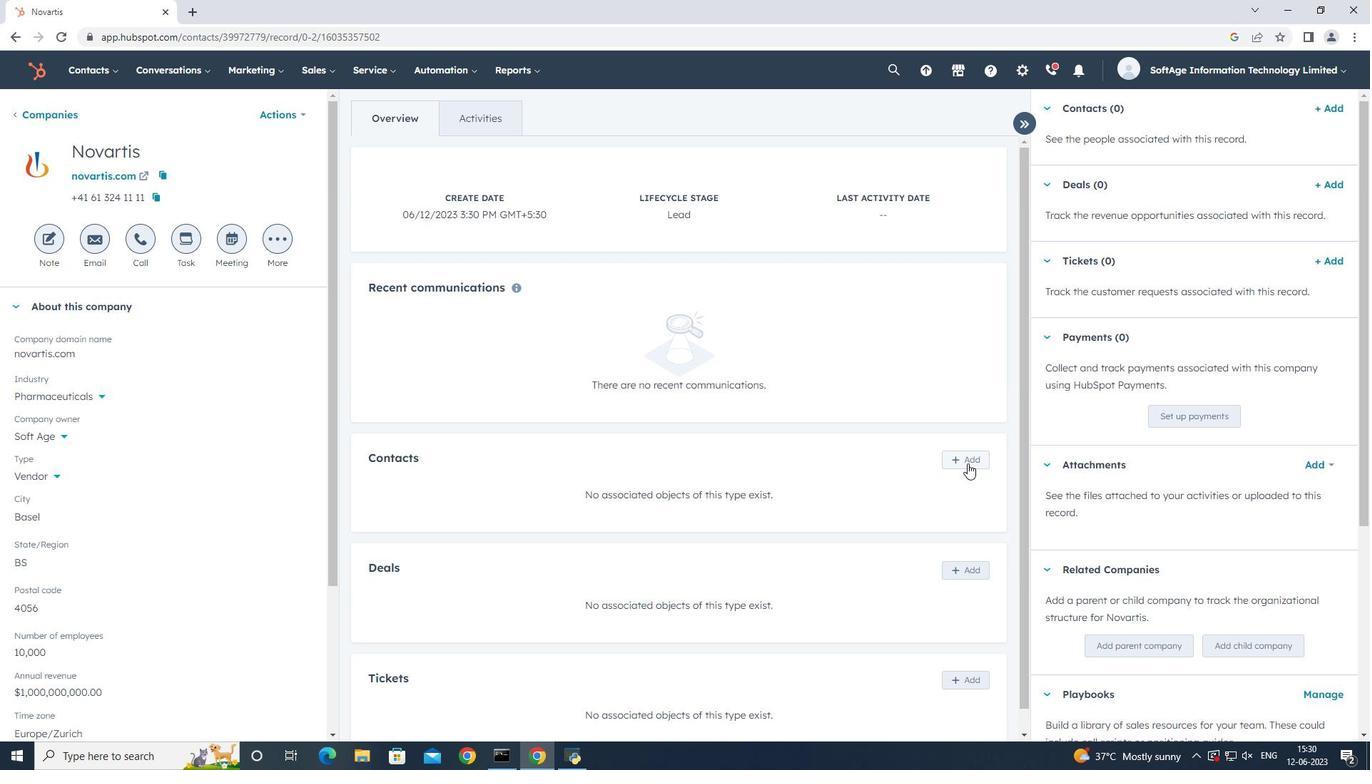 
Action: Mouse moved to (1063, 156)
Screenshot: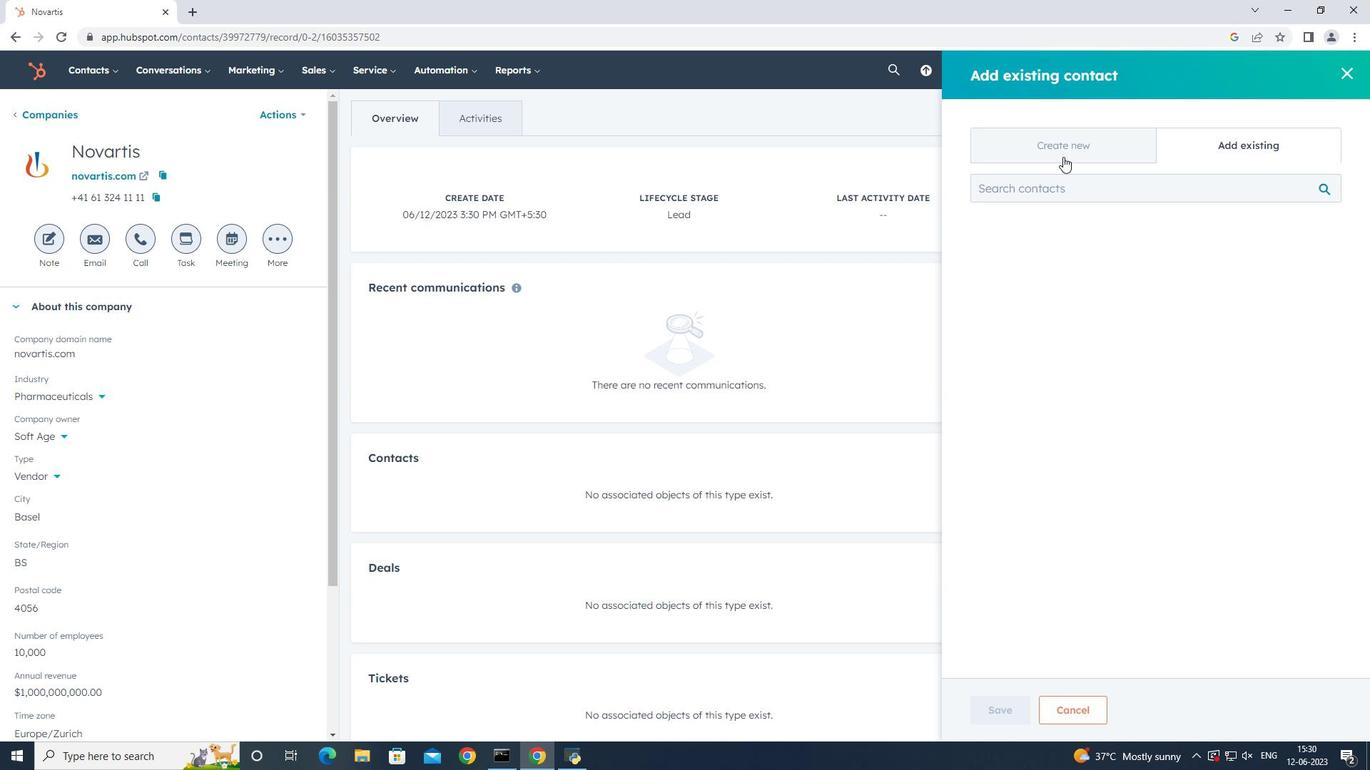 
Action: Mouse pressed left at (1063, 156)
Screenshot: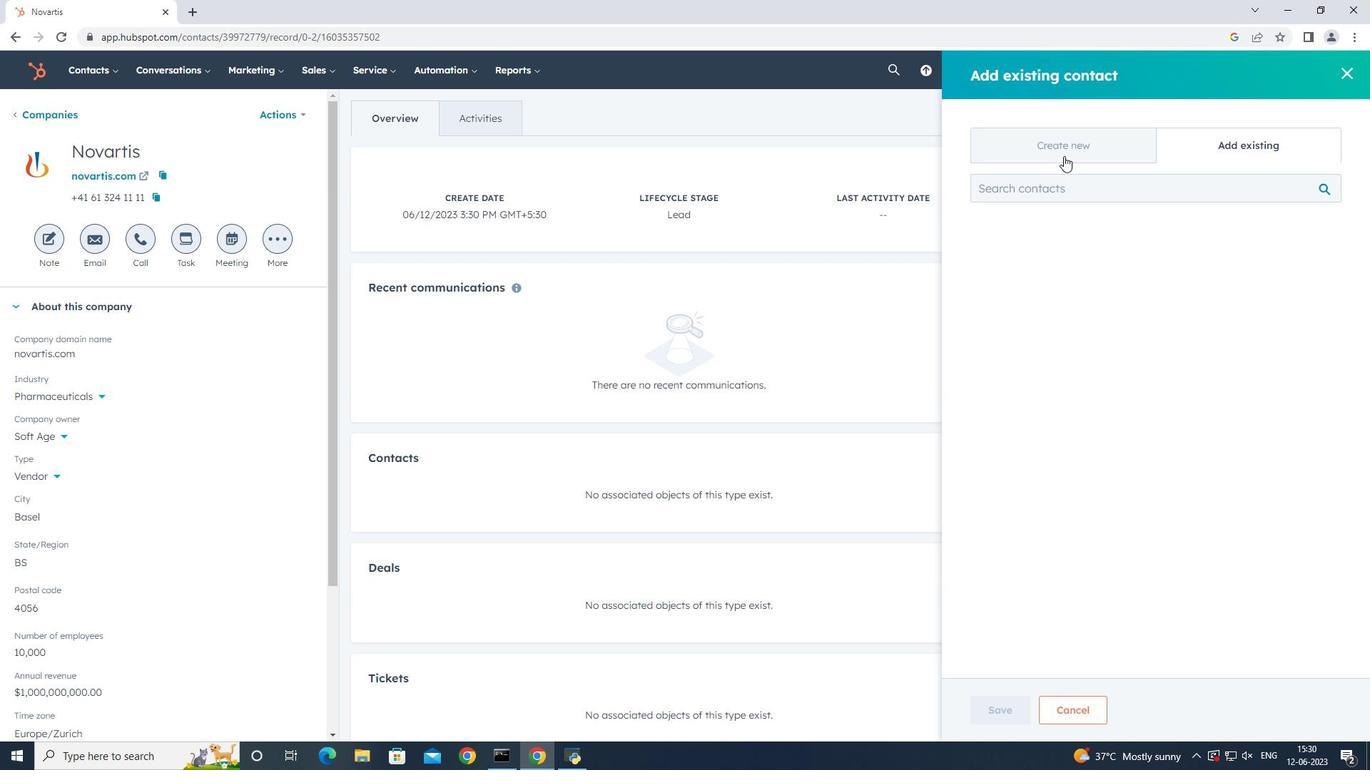 
Action: Mouse moved to (1067, 224)
Screenshot: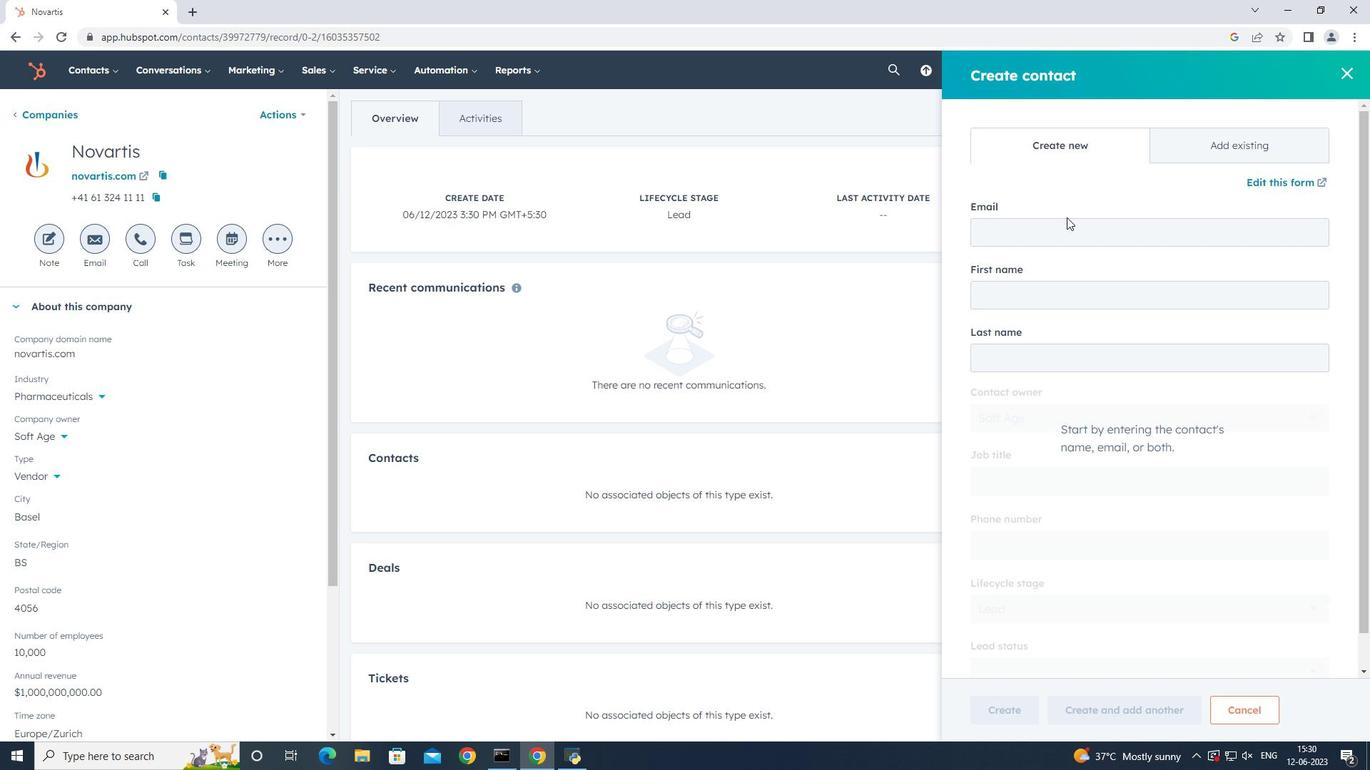 
Action: Mouse pressed left at (1067, 224)
Screenshot: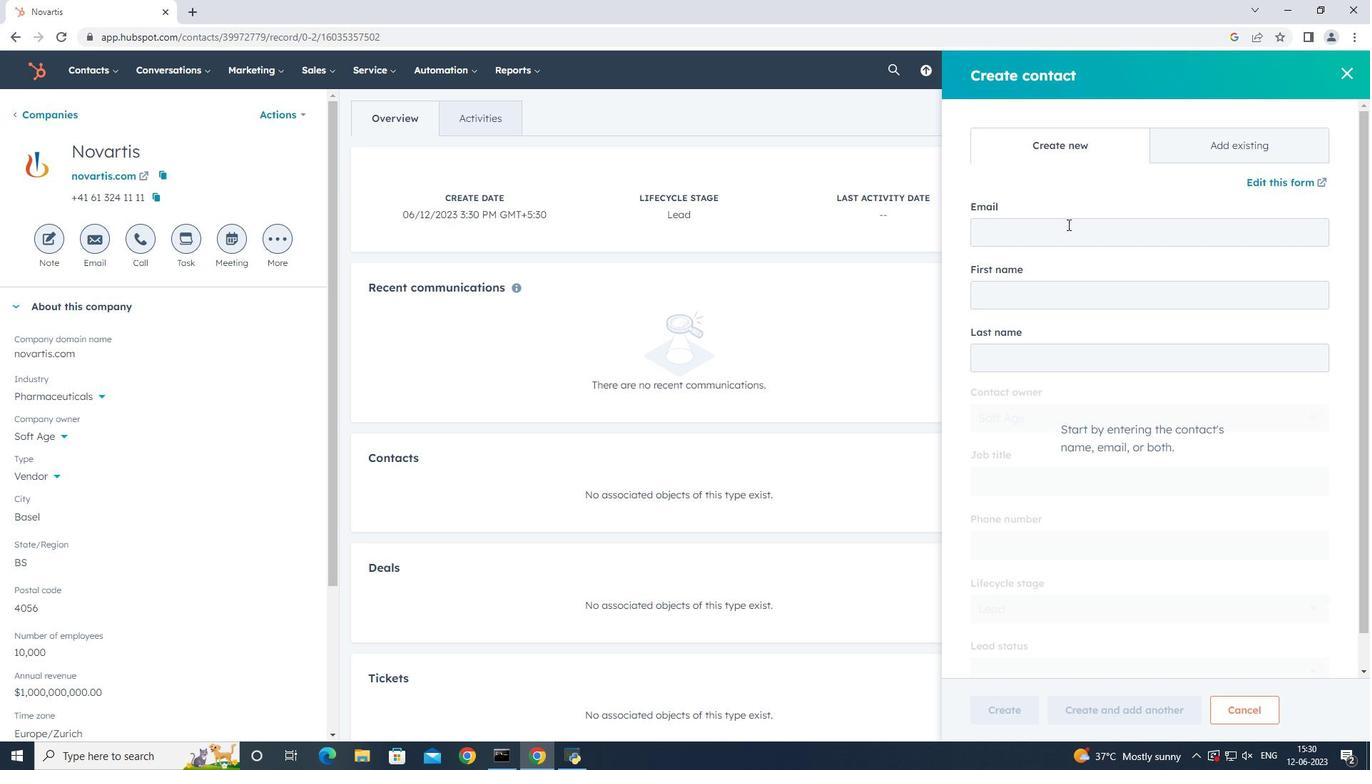 
Action: Mouse moved to (1073, 226)
Screenshot: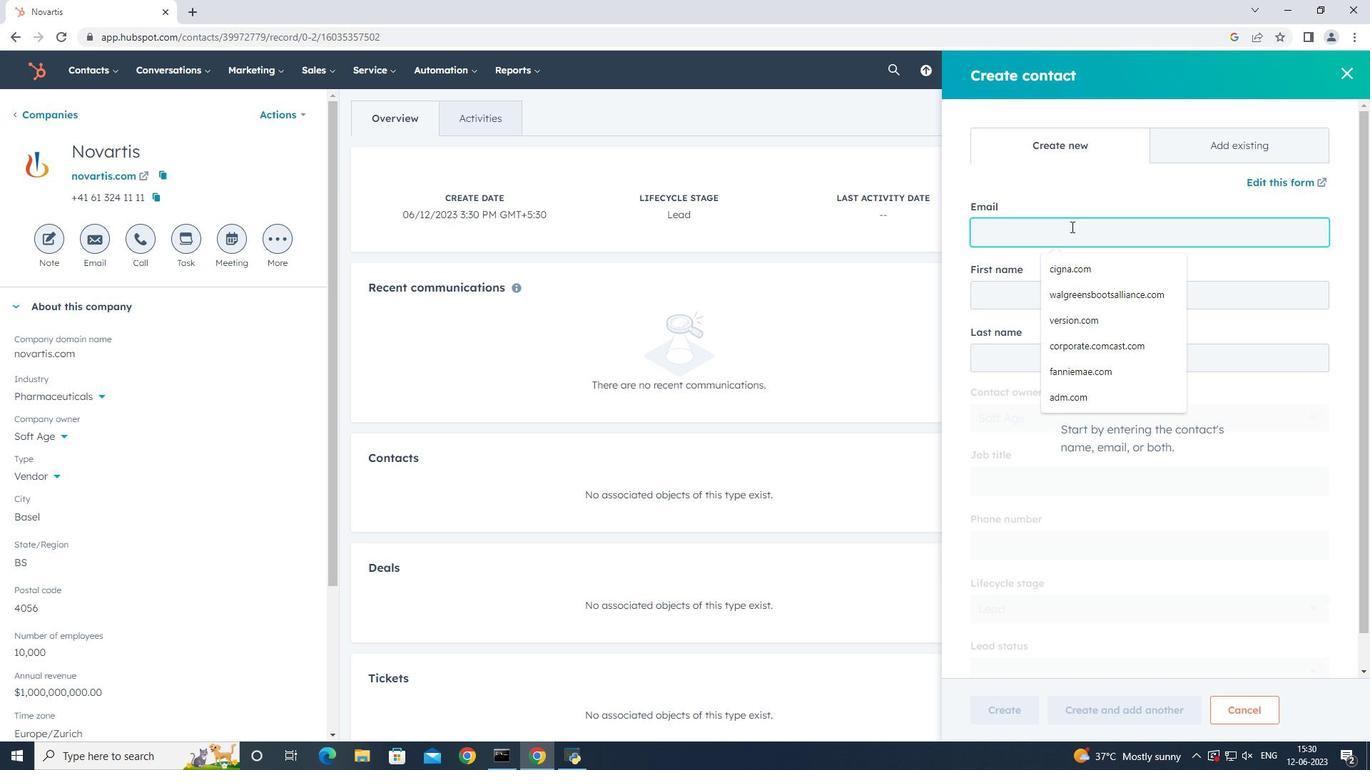 
Action: Key pressed <Key.shift>Riya34<Key.backspace>4<Key.shift_r><Key.shift_r><Key.shift_r><Key.shift_r><Key.shift_r><Key.shift_r><Key.shift_r>Mehta<Key.shift><Key.shift><Key.shift><Key.shift>@novartis.com
Screenshot: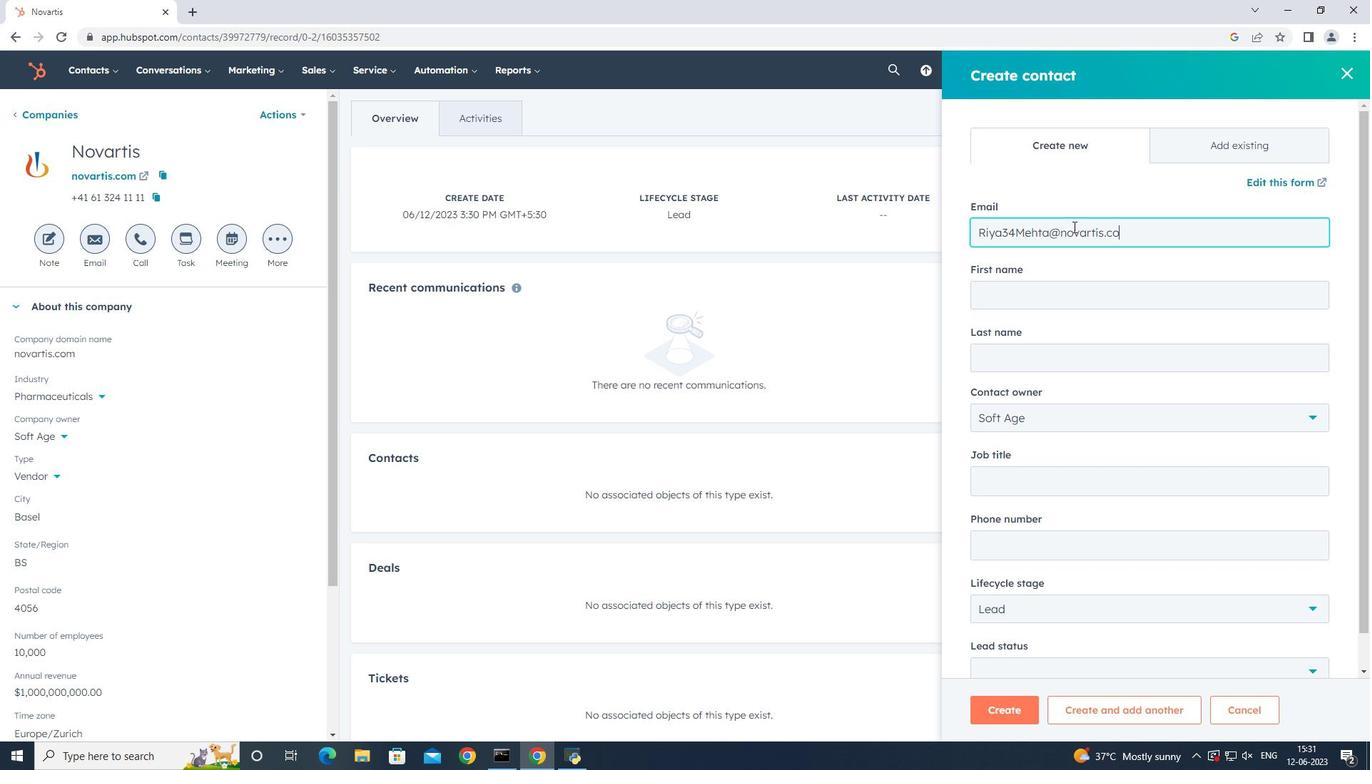 
Action: Mouse moved to (1083, 292)
Screenshot: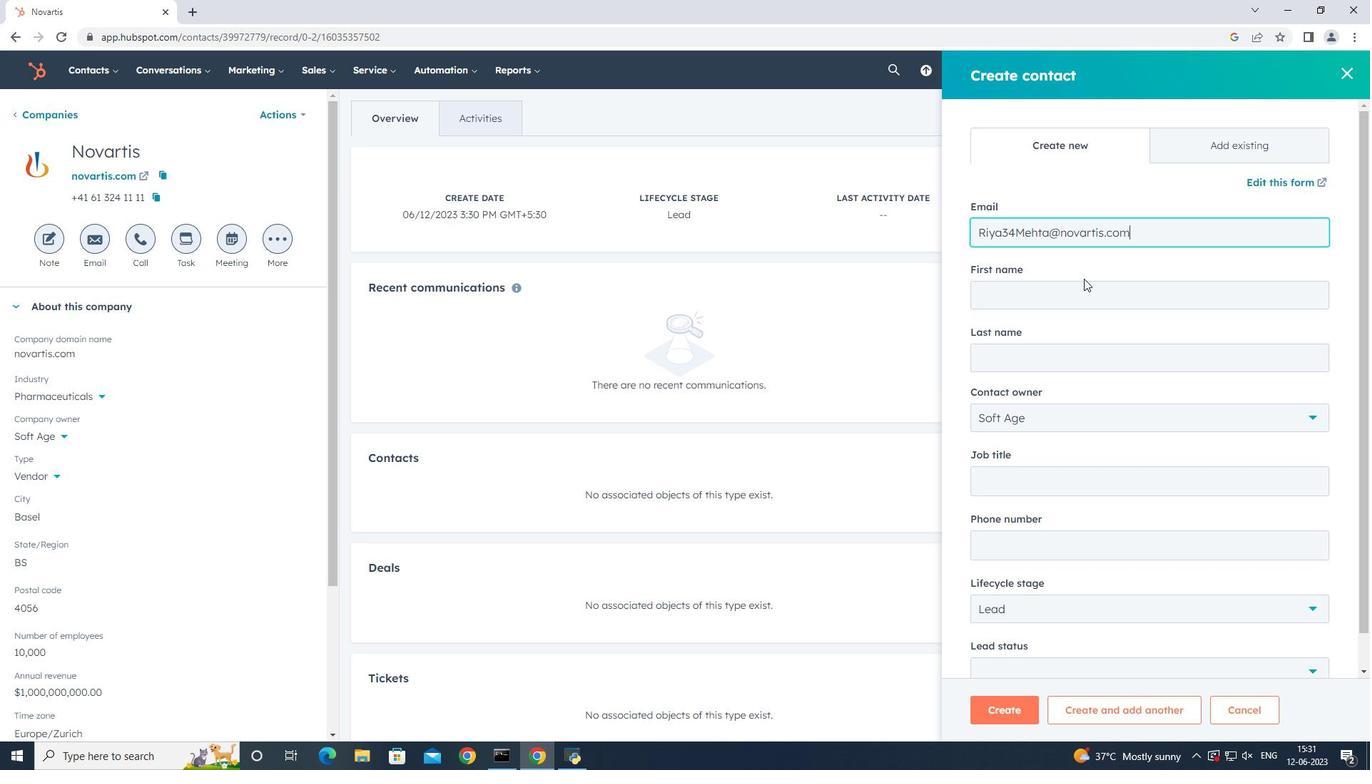 
Action: Mouse pressed left at (1083, 292)
Screenshot: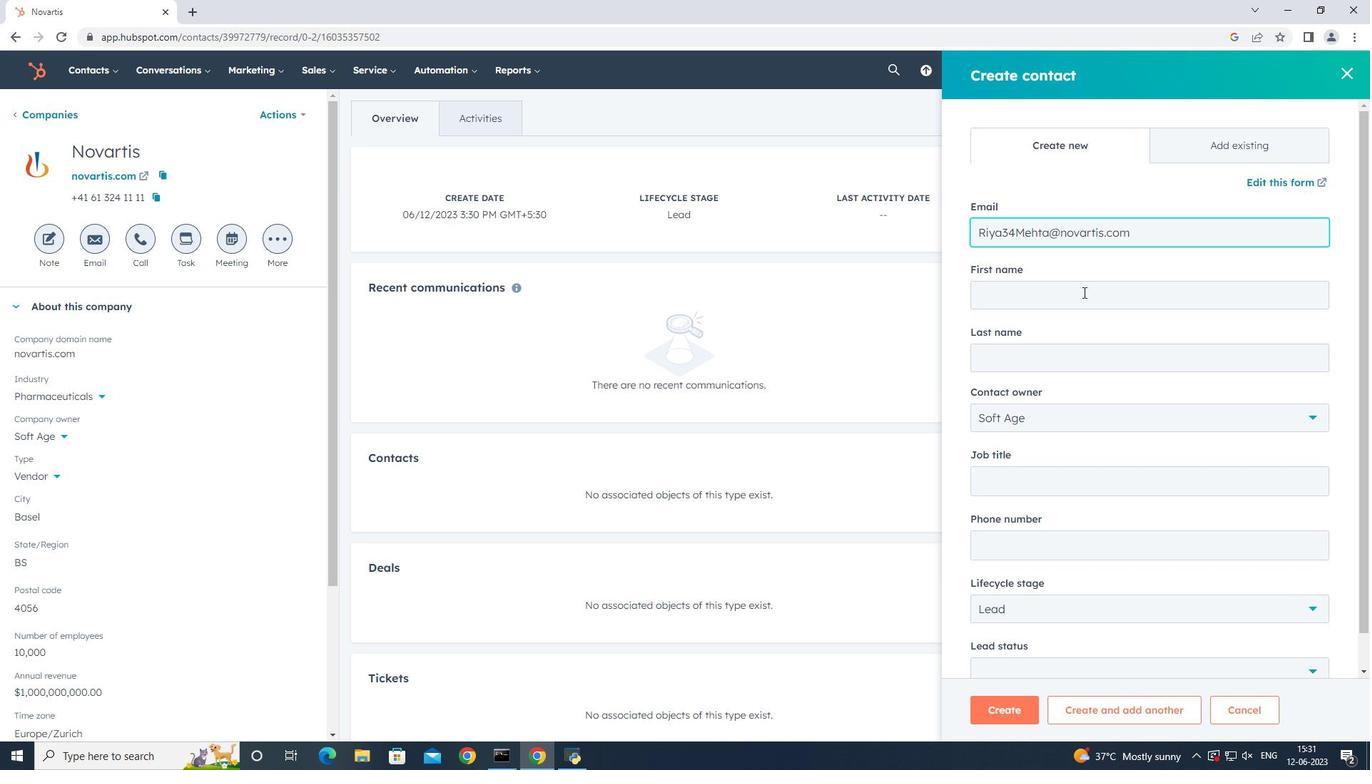 
Action: Key pressed <Key.shift><Key.shift><Key.shift><Key.shift><Key.shift><Key.shift>Riya<Key.tab><Key.shift_r><Key.shift_r><Key.shift_r><Key.shift_r><Key.shift_r><Key.shift_r><Key.shift_r><Key.shift_r><Key.shift_r><Key.shift_r><Key.shift_r><Key.shift_r><Key.shift_r><Key.shift_r><Key.shift_r><Key.shift_r><Key.shift_r><Key.shift_r><Key.shift_r><Key.shift_r>Mehta
Screenshot: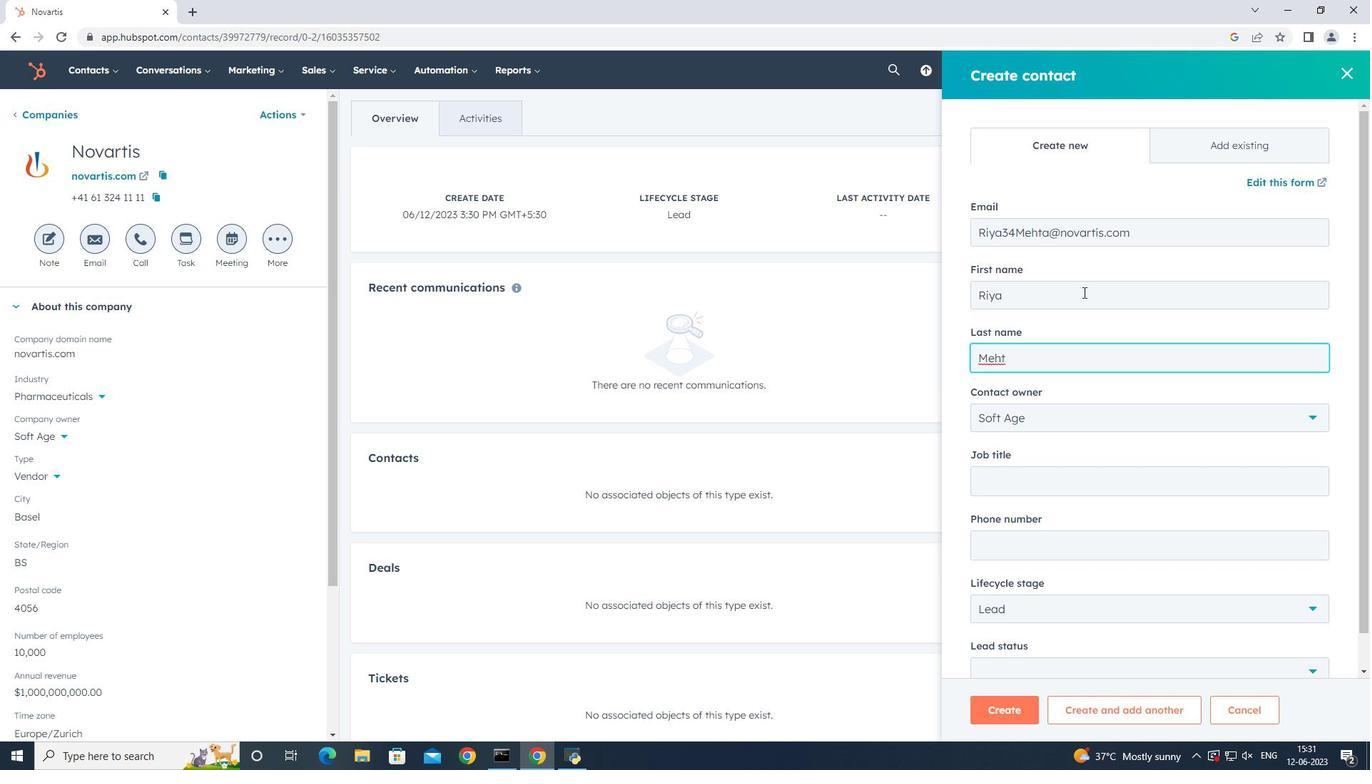 
Action: Mouse moved to (1101, 471)
Screenshot: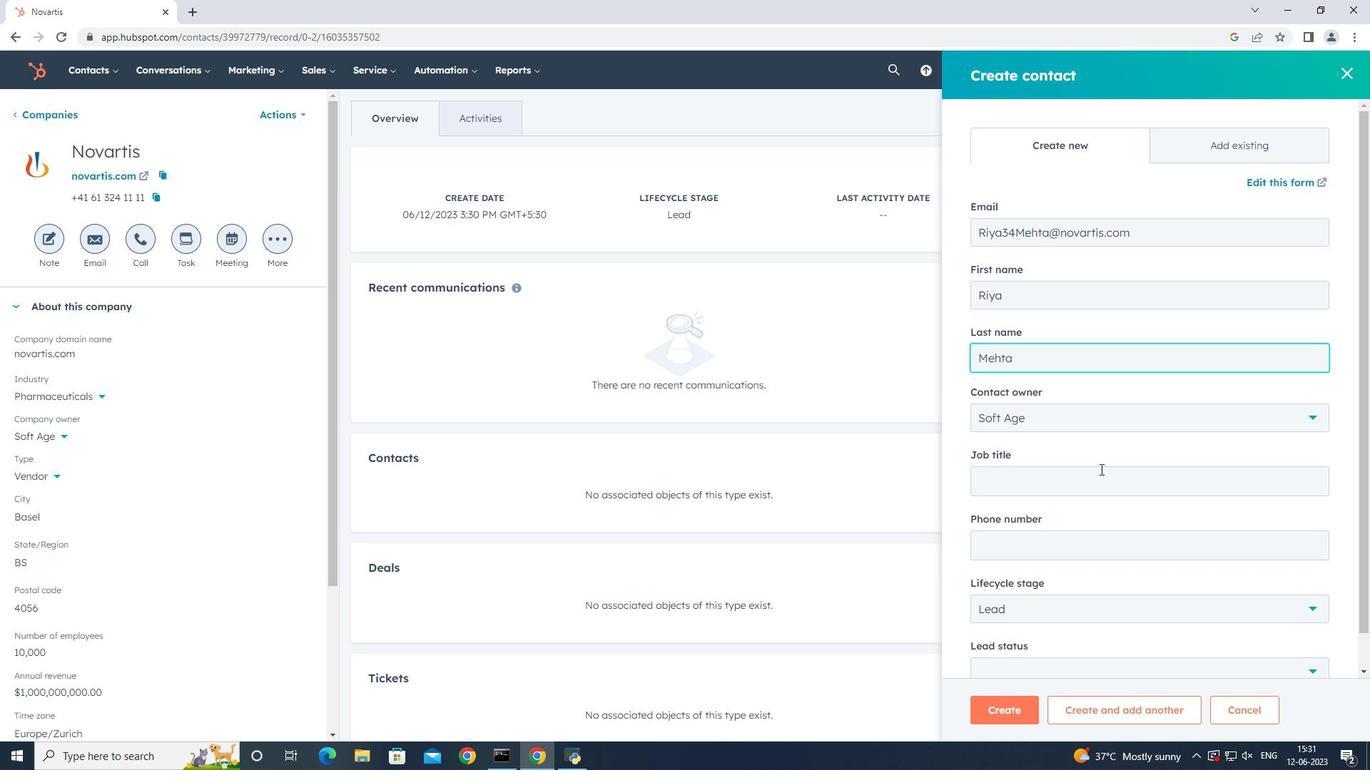 
Action: Mouse pressed left at (1101, 471)
Screenshot: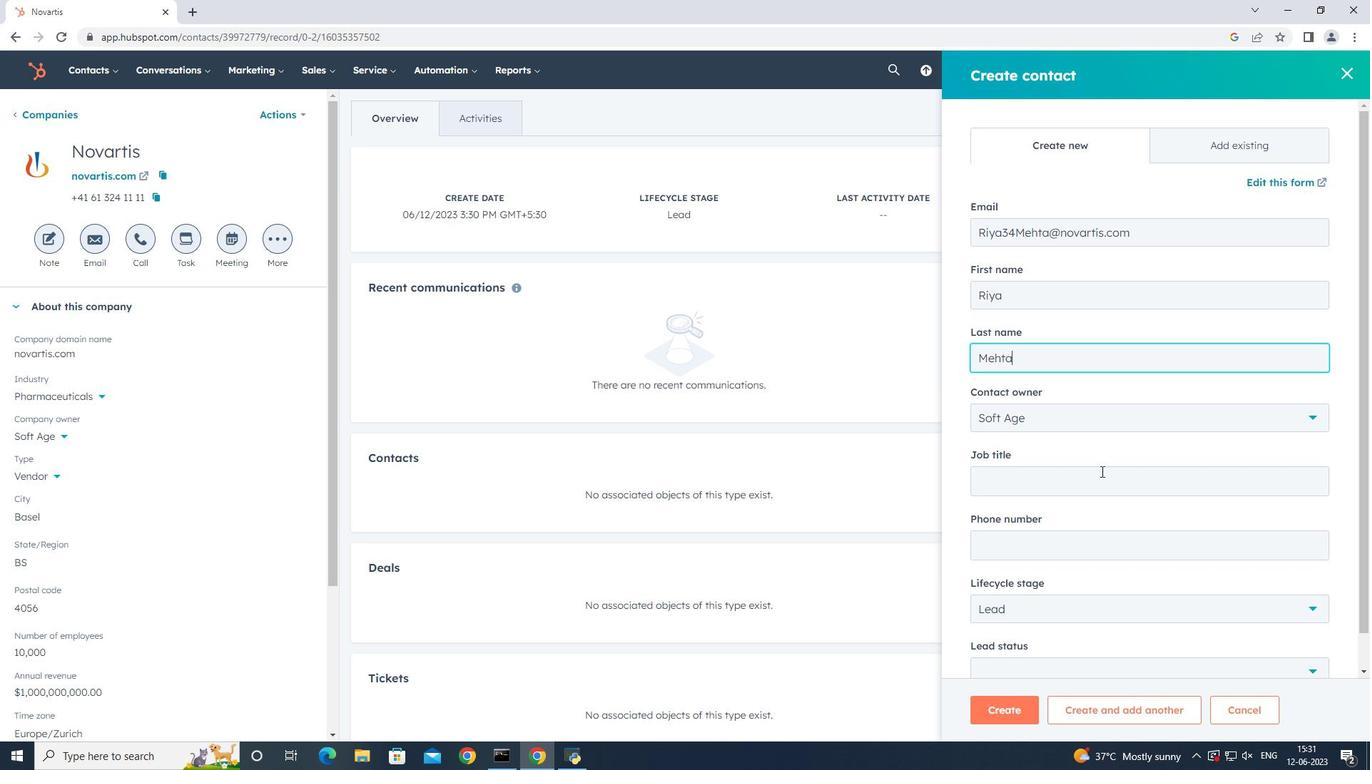 
Action: Mouse moved to (1101, 472)
Screenshot: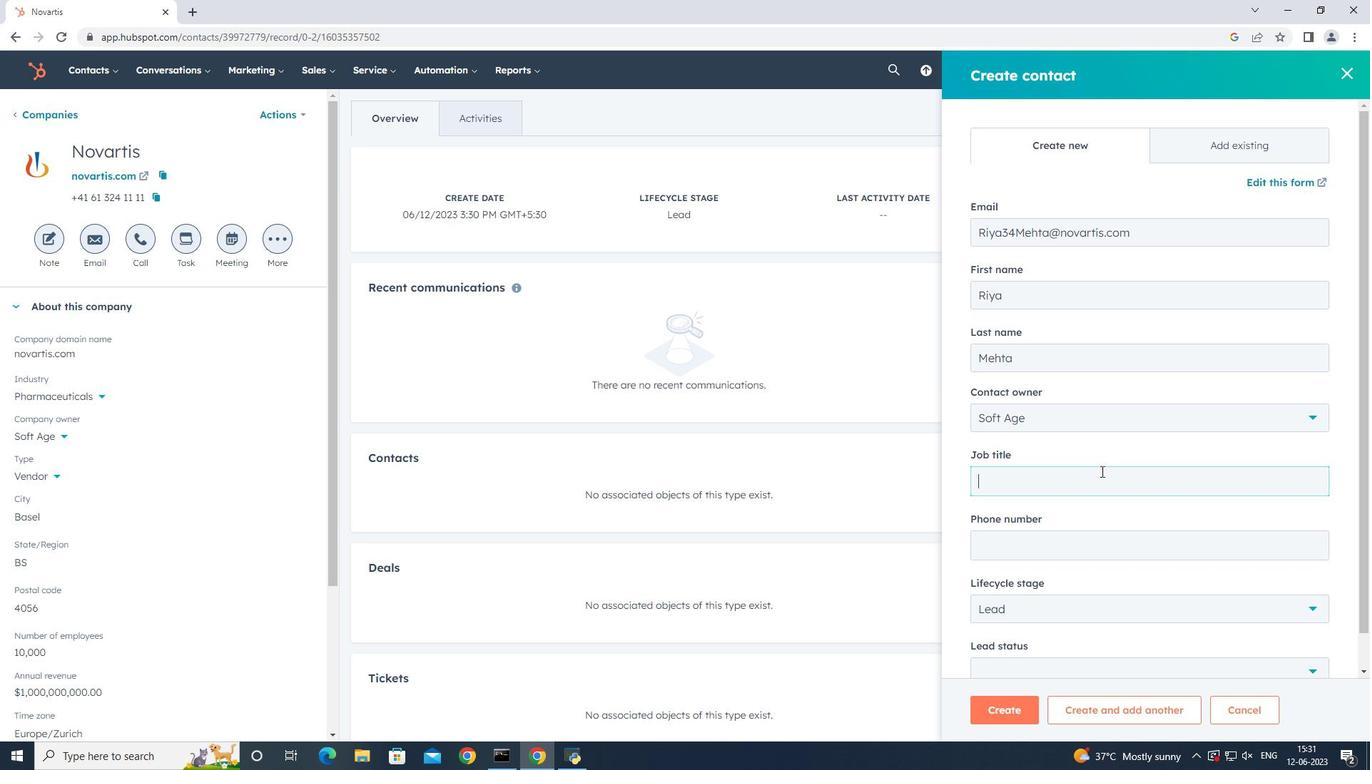 
Action: Key pressed <Key.shift>Software<Key.space><Key.shift><Key.shift><Key.shift><Key.shift><Key.shift><Key.shift><Key.shift><Key.shift><Key.shift><Key.shift><Key.shift><Key.shift>Tester
Screenshot: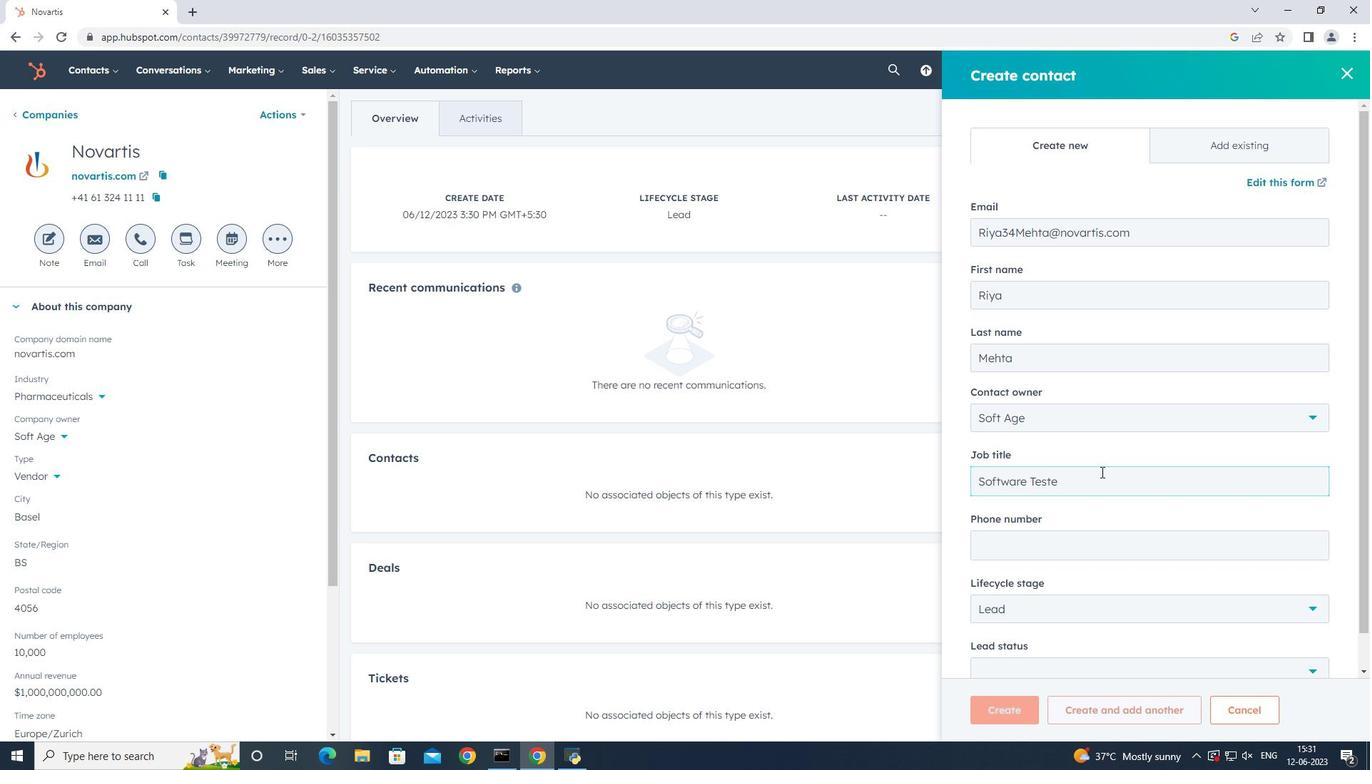 
Action: Mouse moved to (1101, 544)
Screenshot: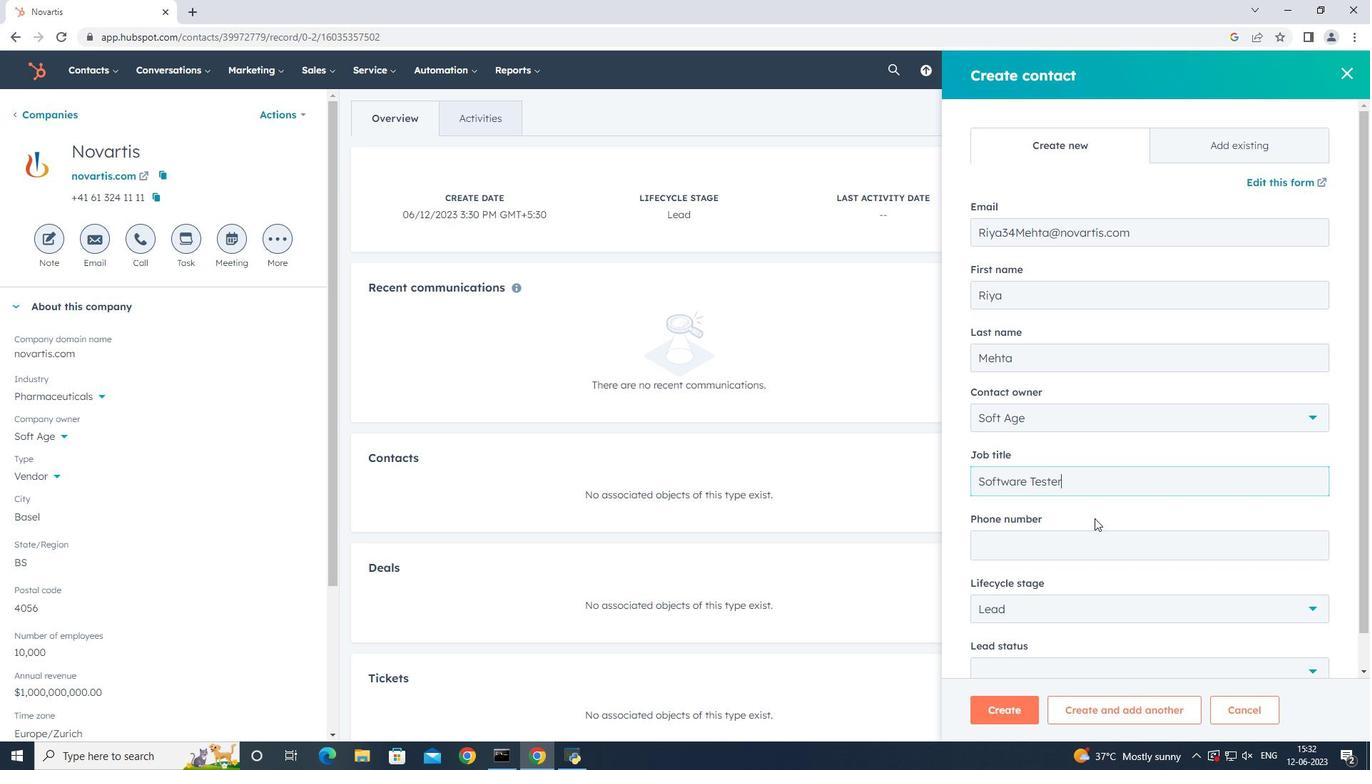 
Action: Mouse pressed left at (1101, 544)
Screenshot: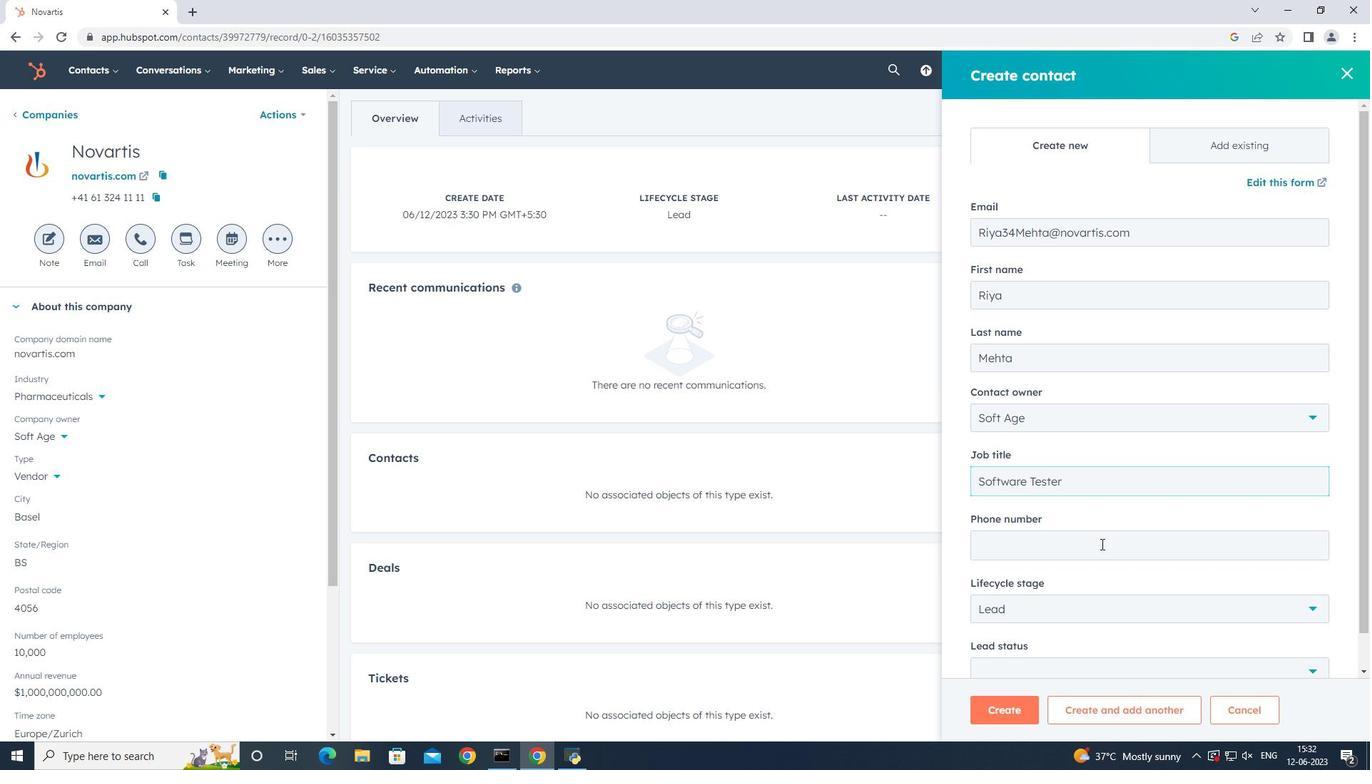 
Action: Mouse moved to (1101, 544)
Screenshot: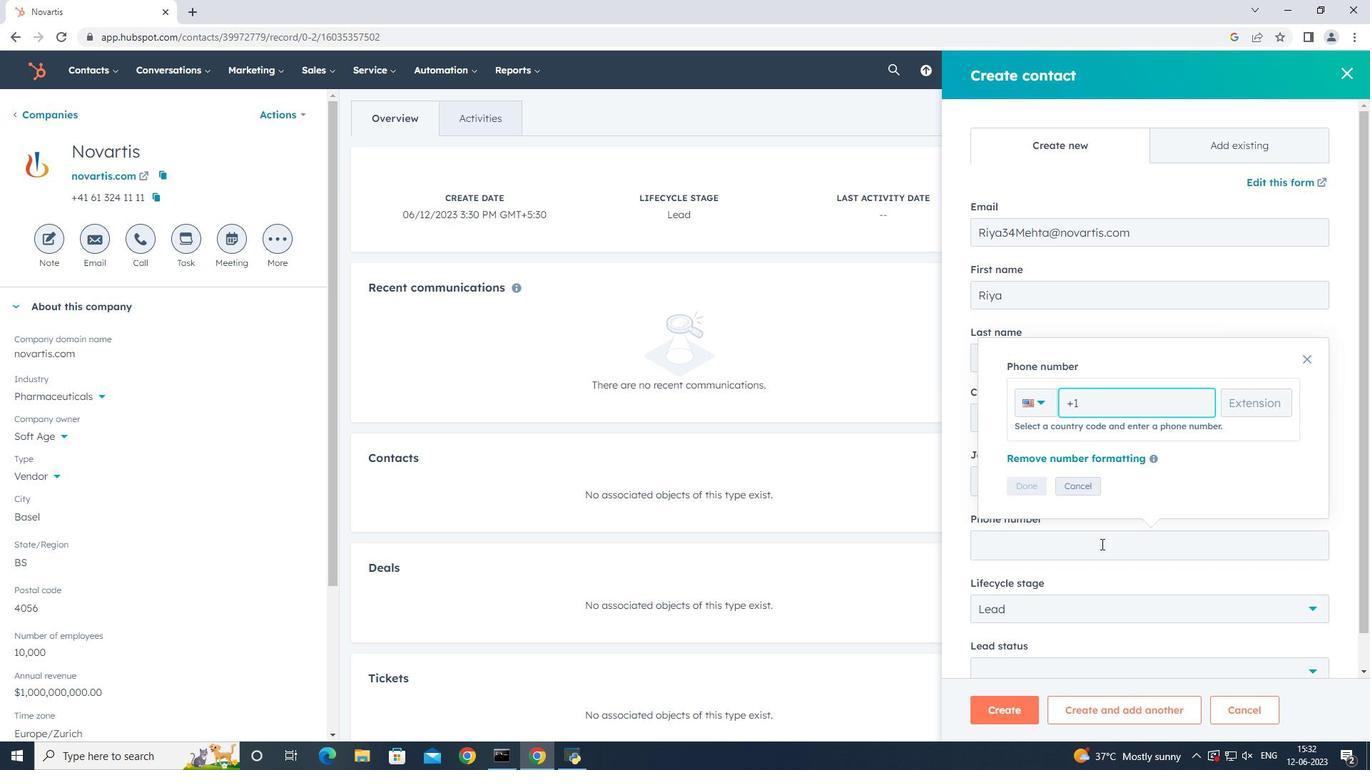 
Action: Key pressed 5125555678
Screenshot: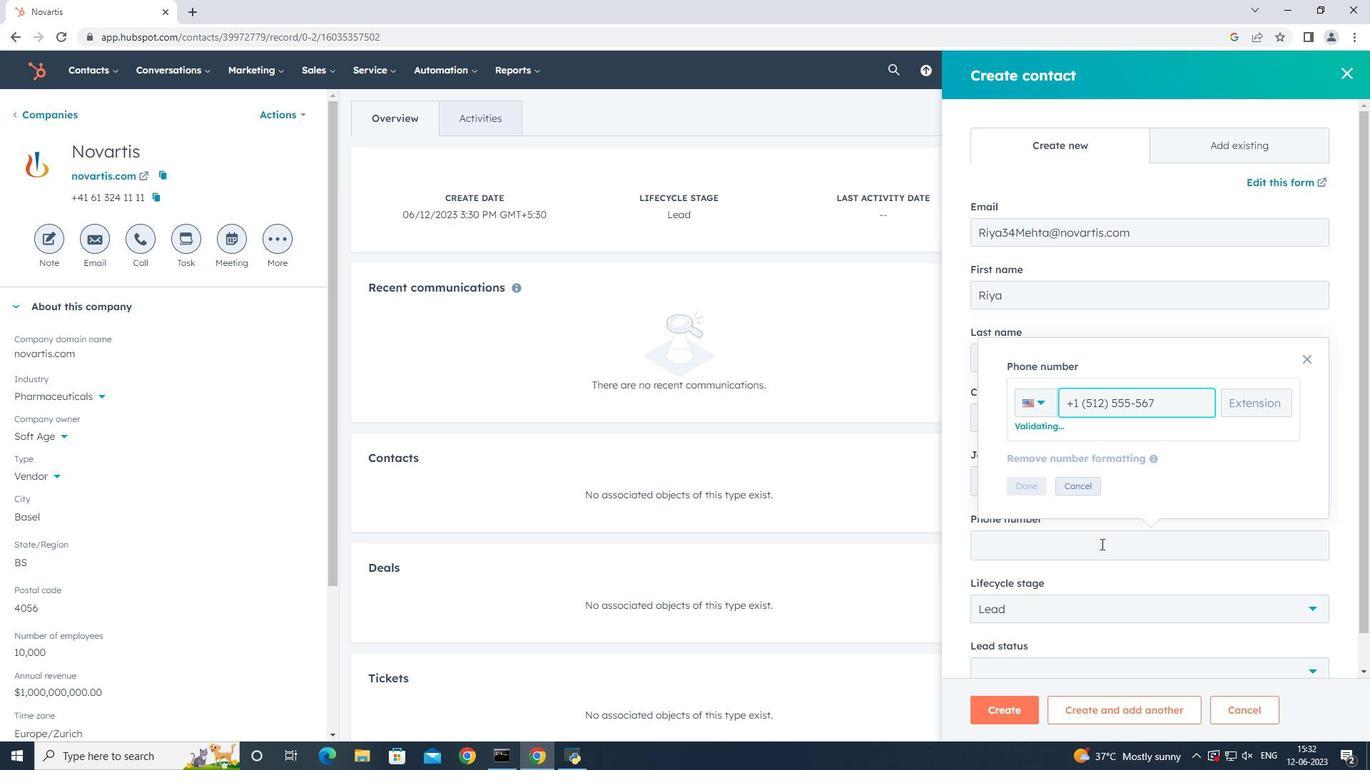 
Action: Mouse moved to (1033, 481)
Screenshot: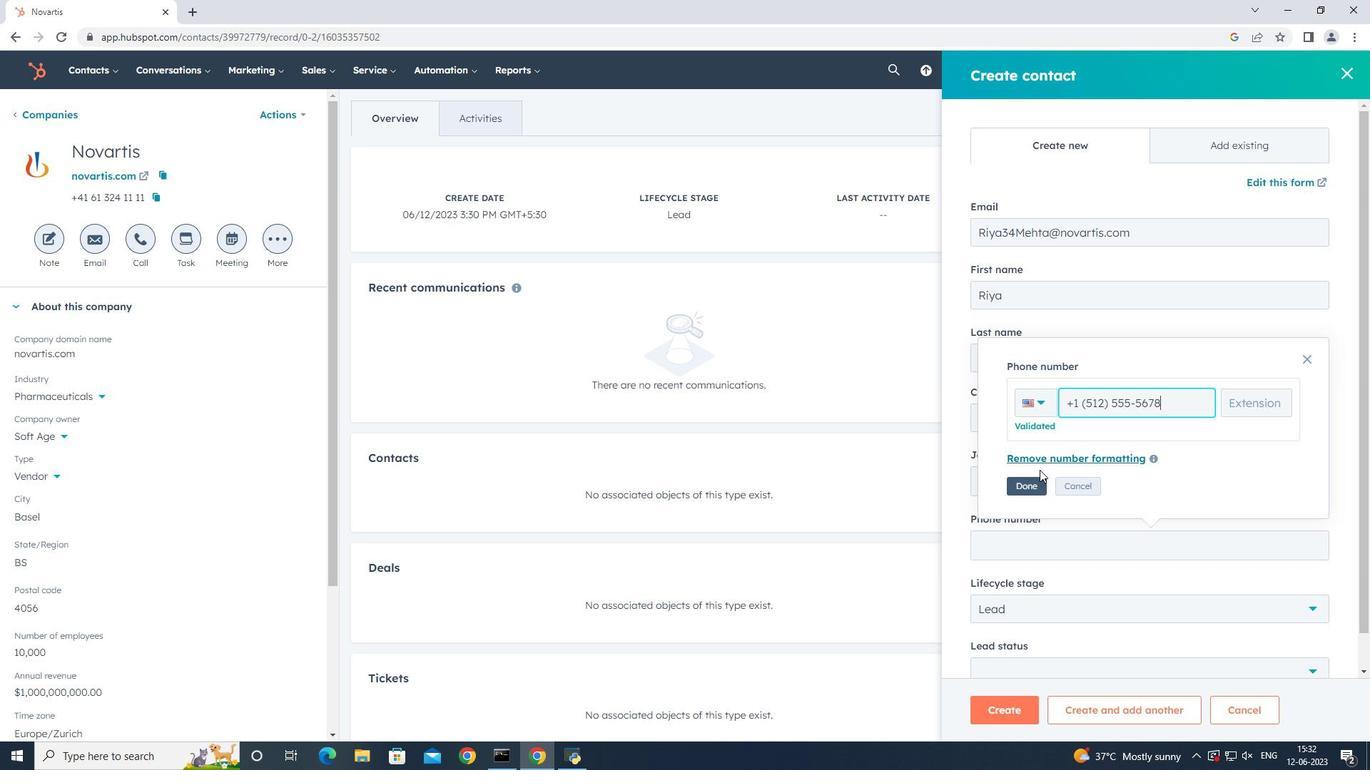 
Action: Mouse pressed left at (1033, 481)
Screenshot: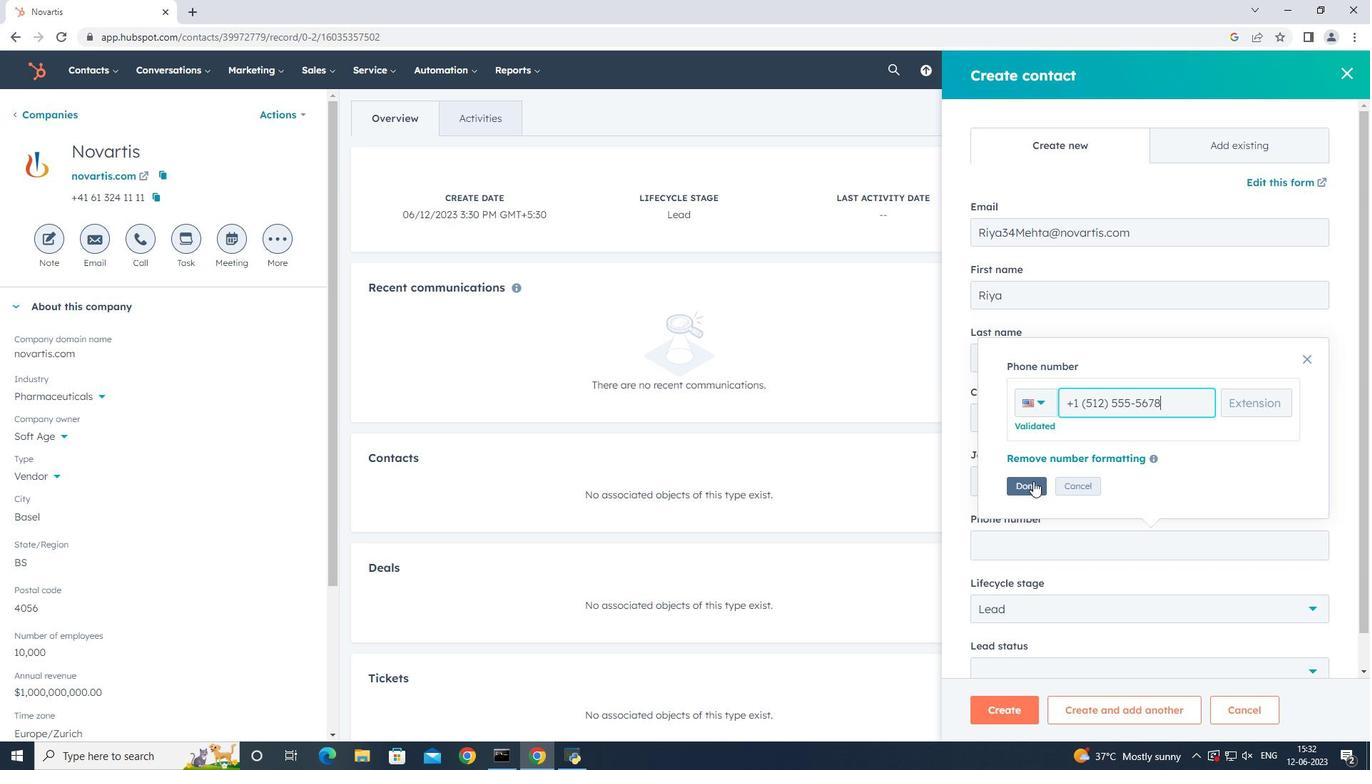 
Action: Mouse moved to (1069, 498)
Screenshot: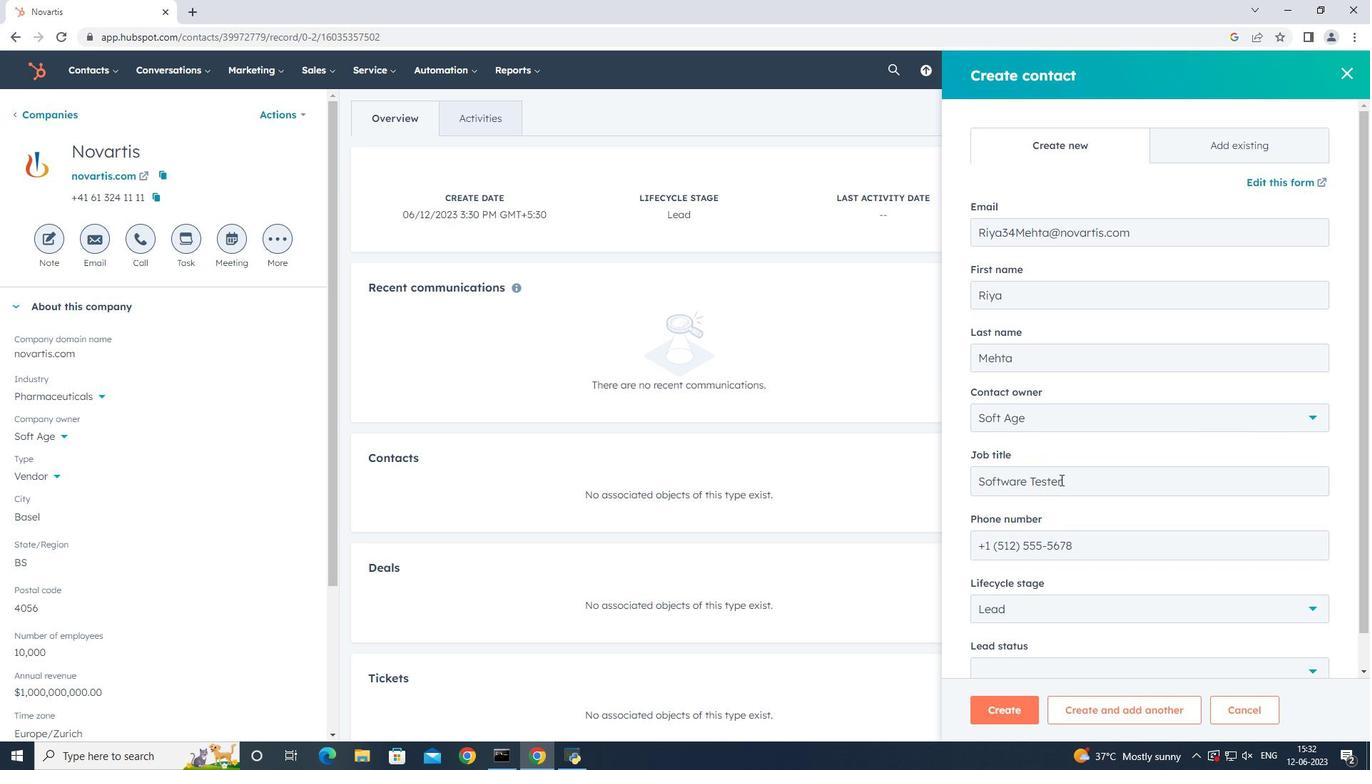 
Action: Mouse scrolled (1069, 498) with delta (0, 0)
Screenshot: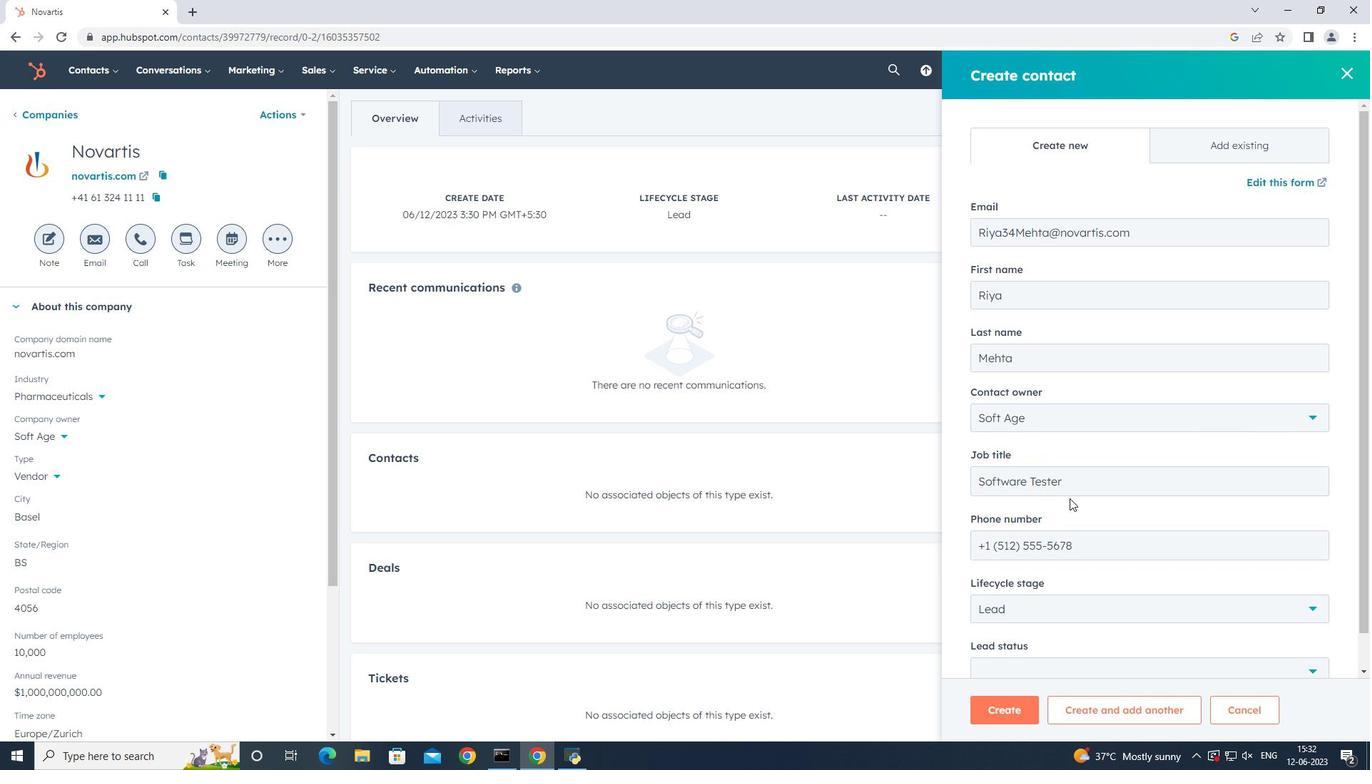 
Action: Mouse scrolled (1069, 498) with delta (0, 0)
Screenshot: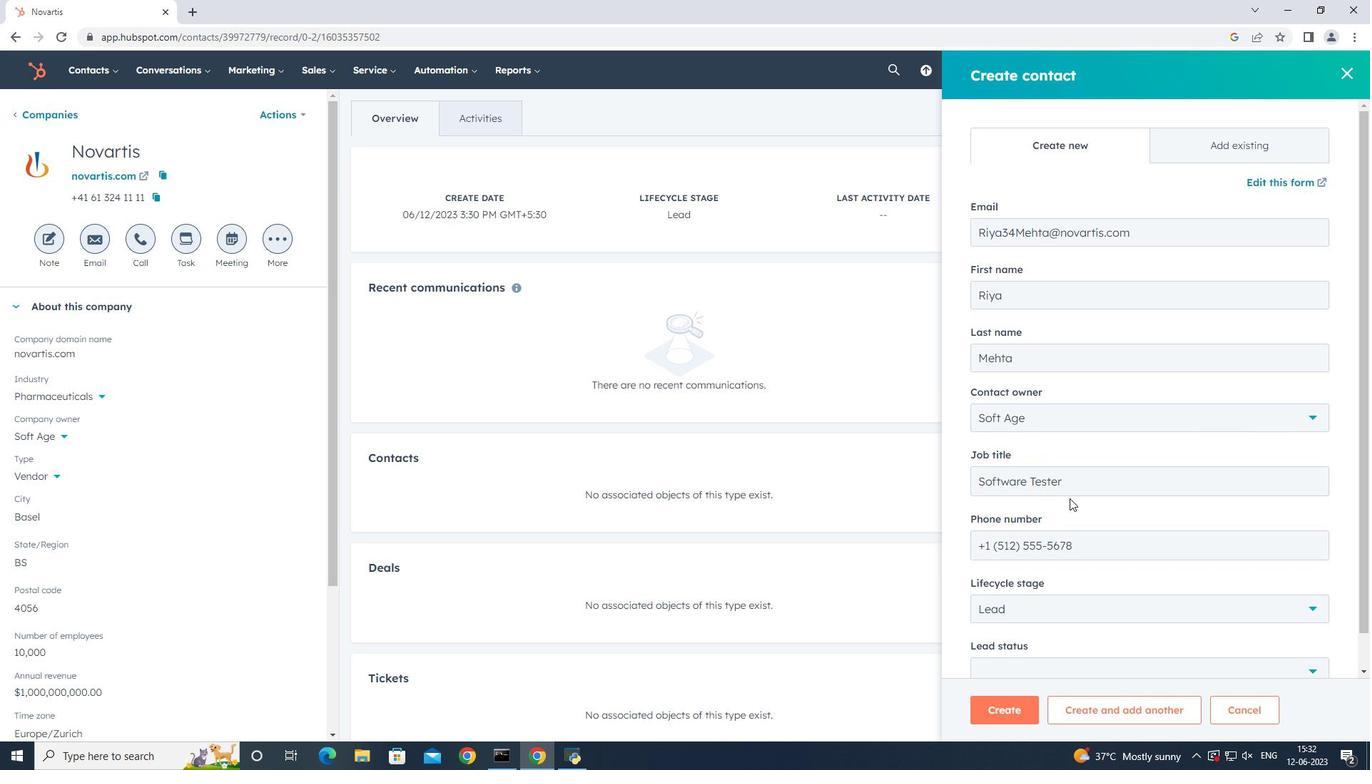 
Action: Mouse scrolled (1069, 498) with delta (0, 0)
Screenshot: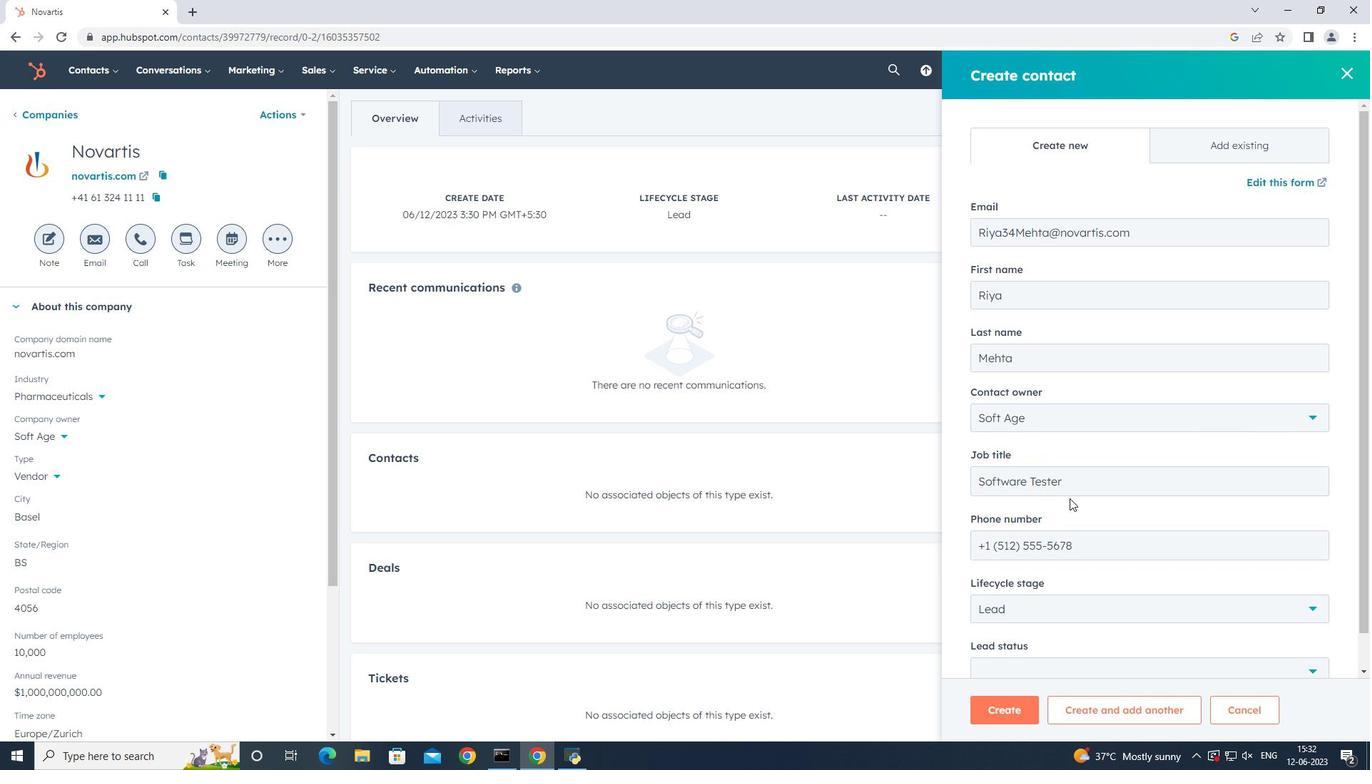 
Action: Mouse moved to (1081, 563)
Screenshot: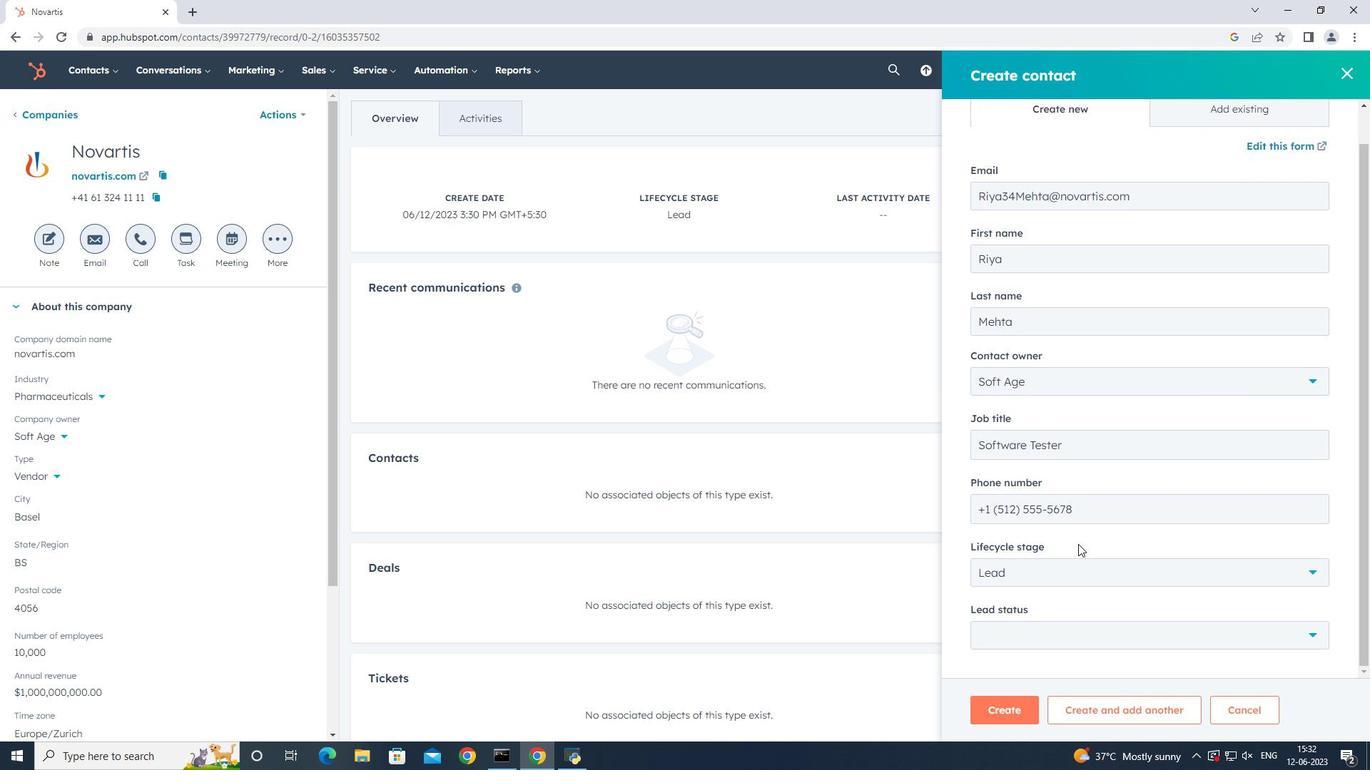 
Action: Mouse pressed left at (1081, 563)
Screenshot: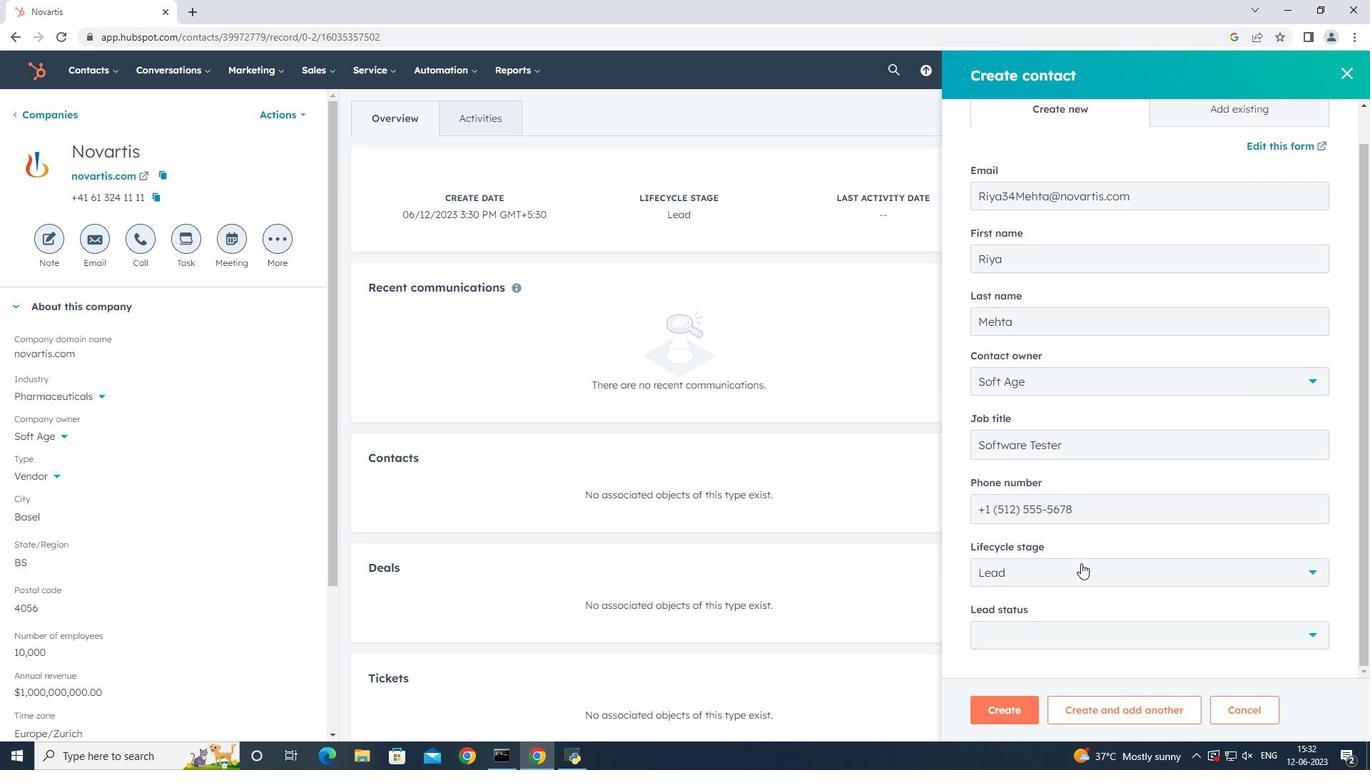 
Action: Mouse moved to (1106, 449)
Screenshot: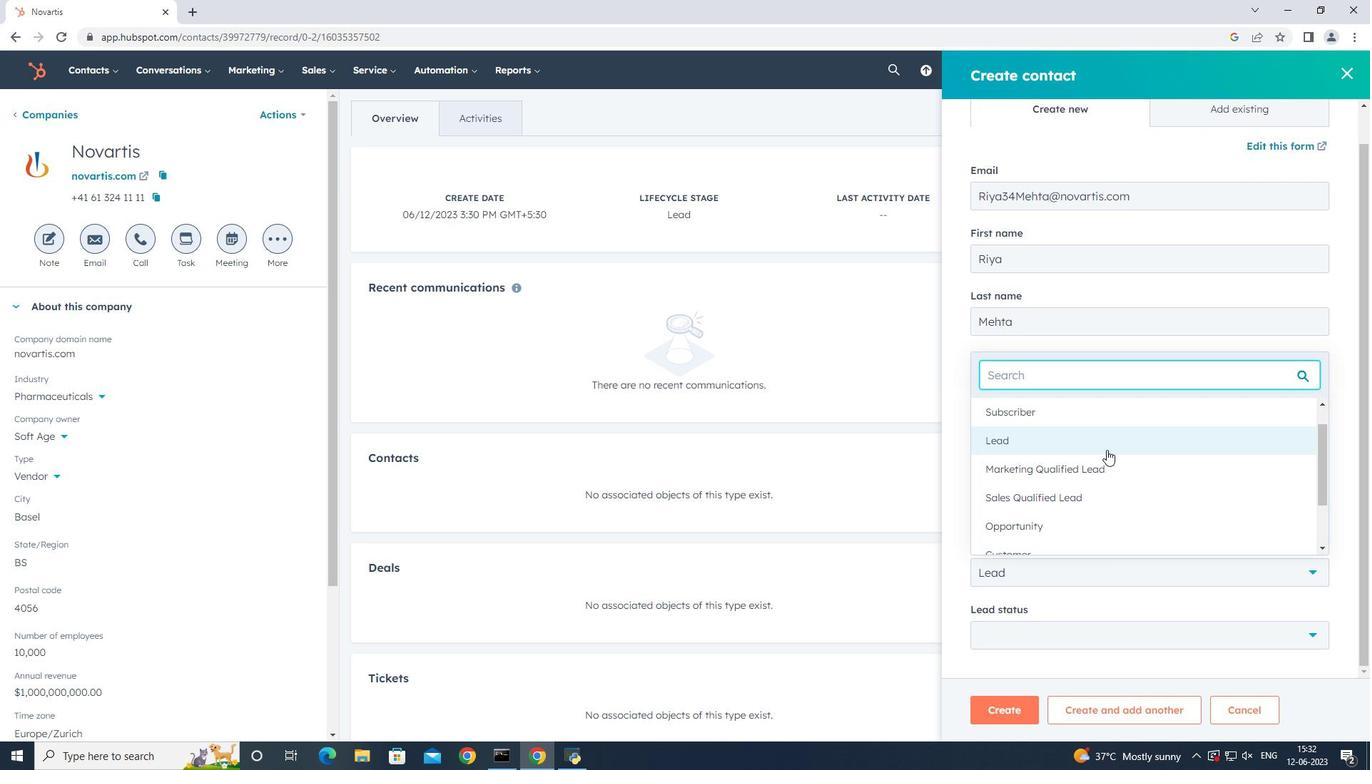 
Action: Mouse pressed left at (1106, 449)
Screenshot: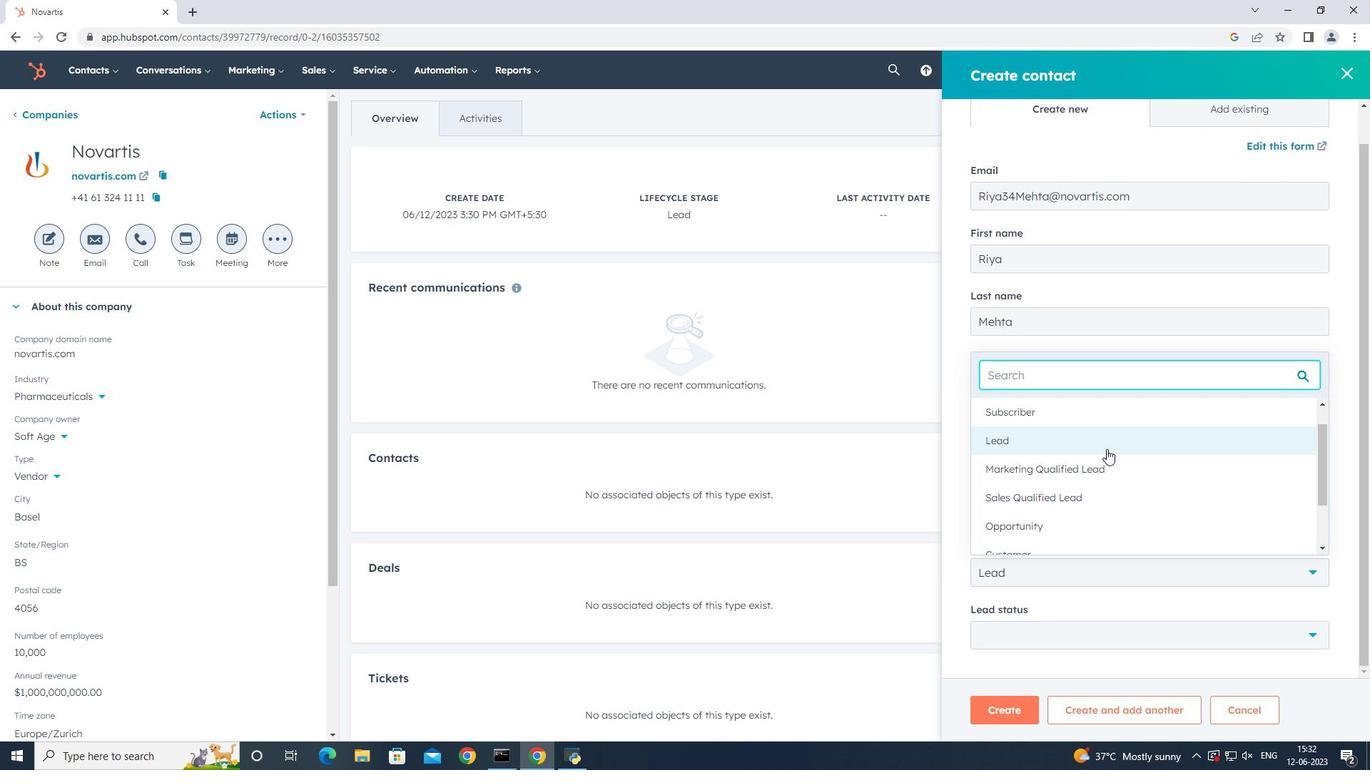 
Action: Mouse moved to (1102, 633)
Screenshot: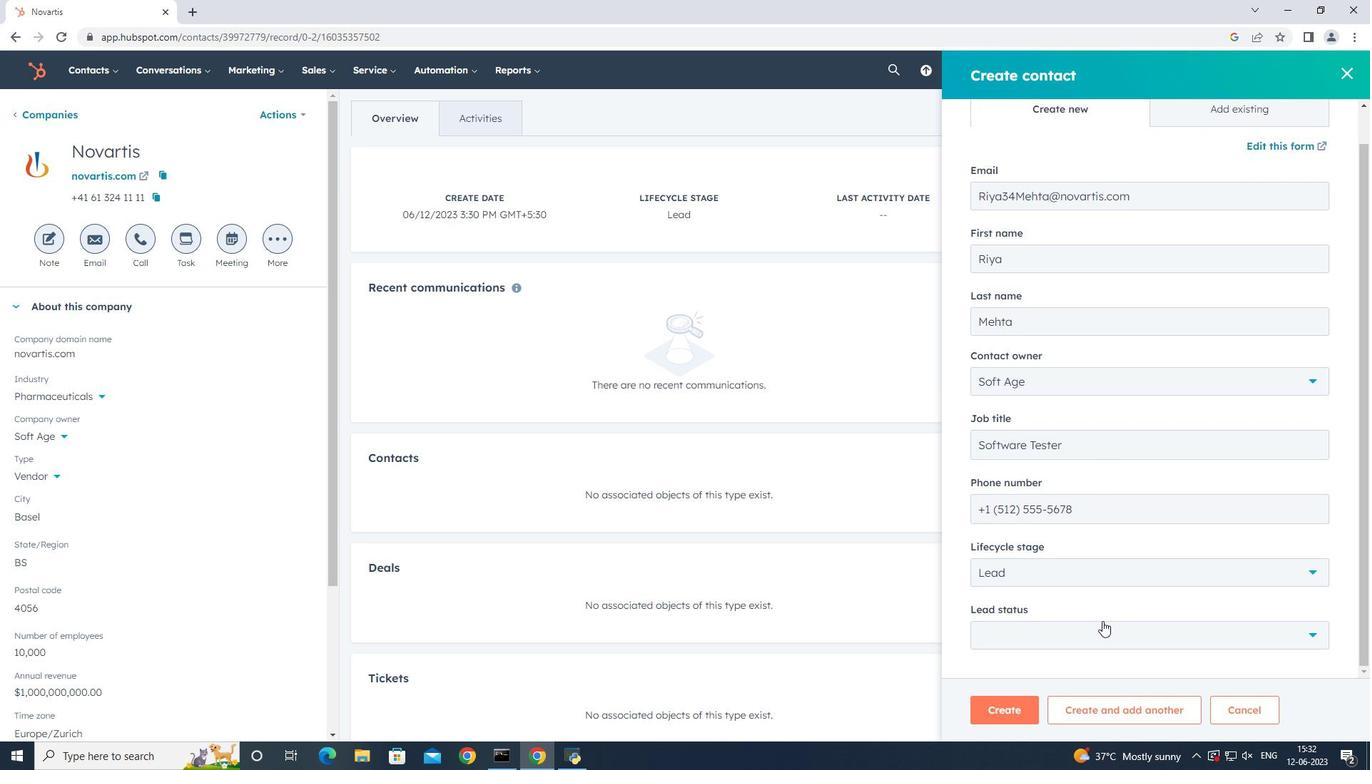 
Action: Mouse pressed left at (1102, 633)
Screenshot: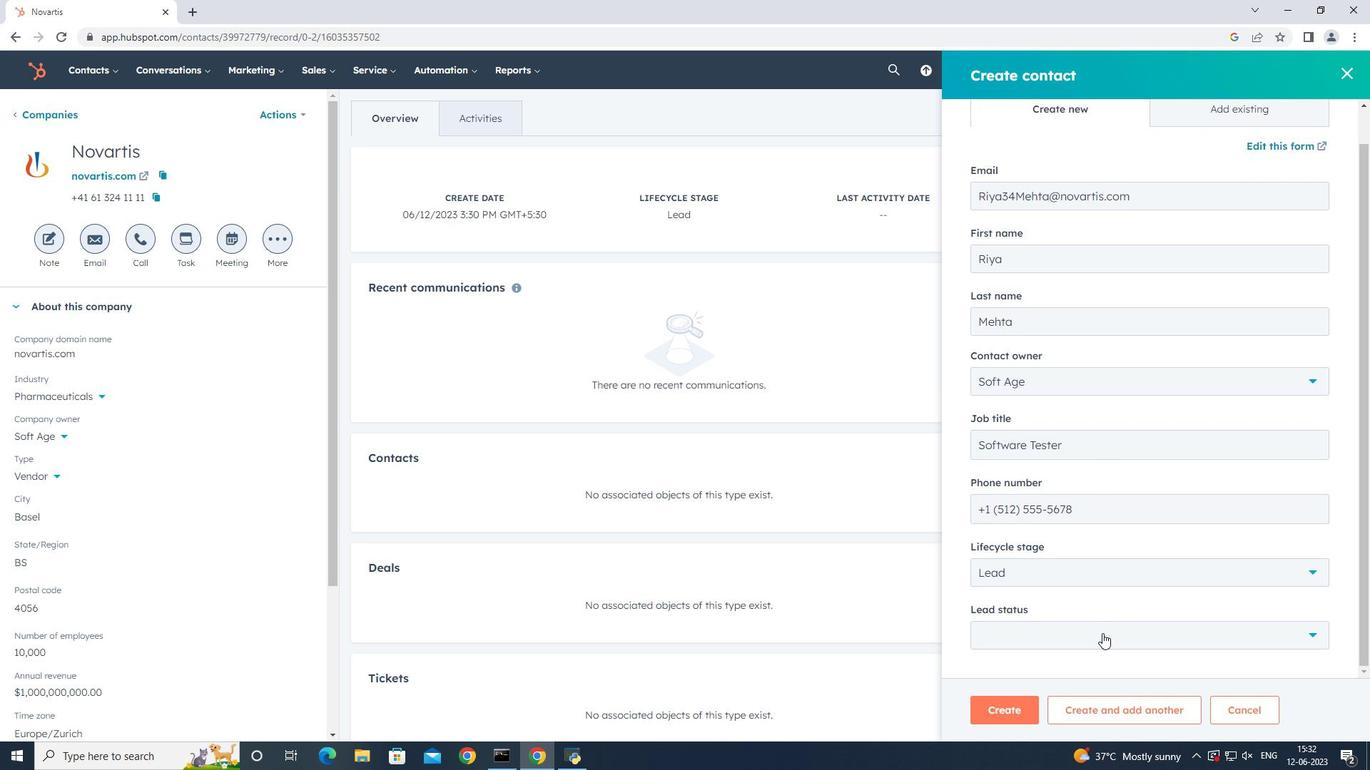 
Action: Mouse moved to (1098, 563)
Screenshot: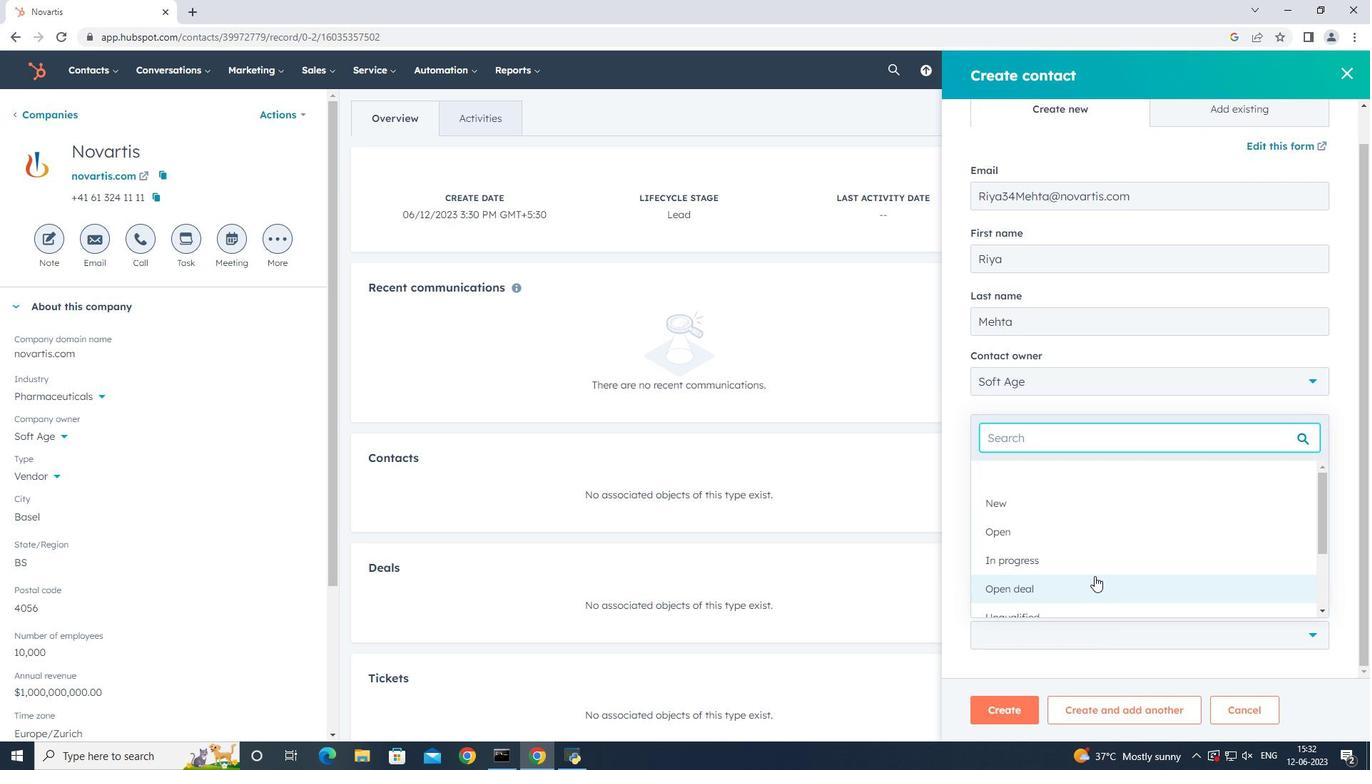 
Action: Mouse pressed left at (1098, 563)
Screenshot: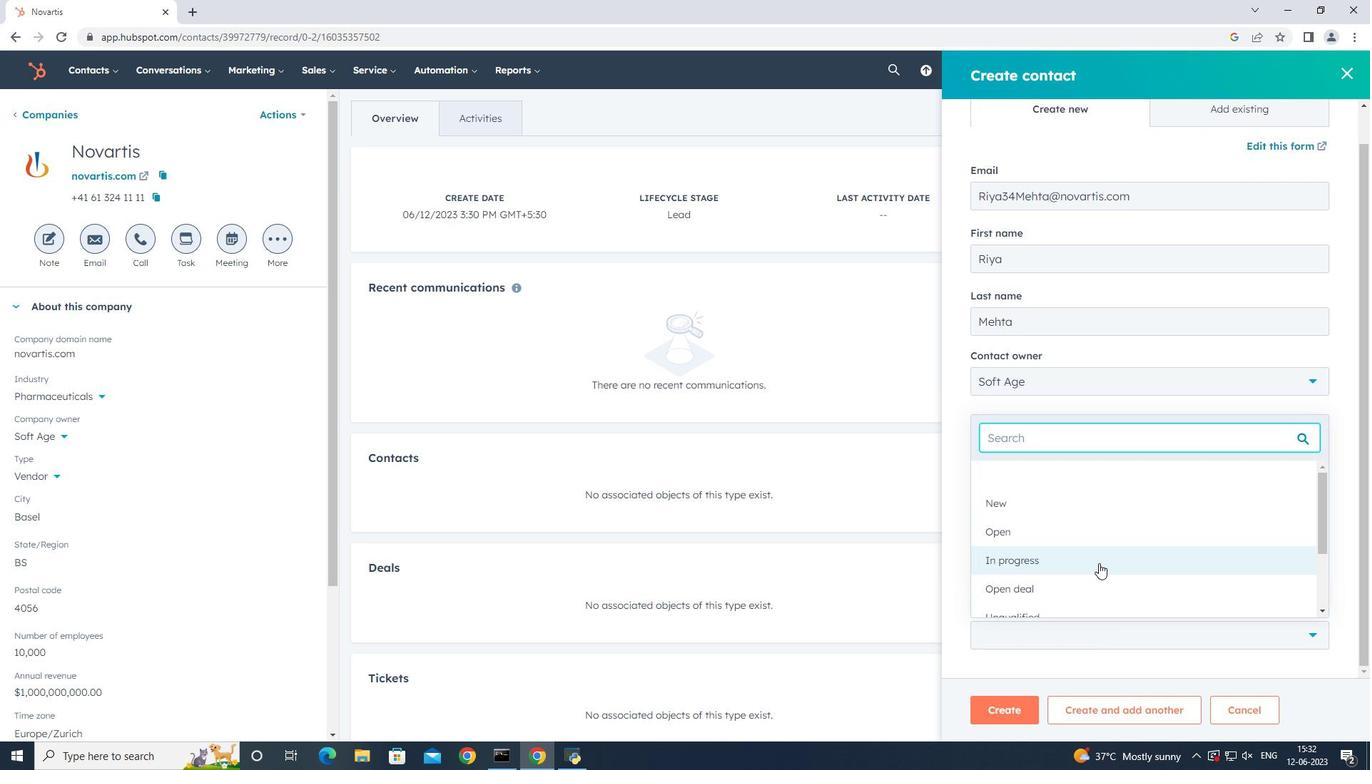 
Action: Mouse moved to (1019, 710)
Screenshot: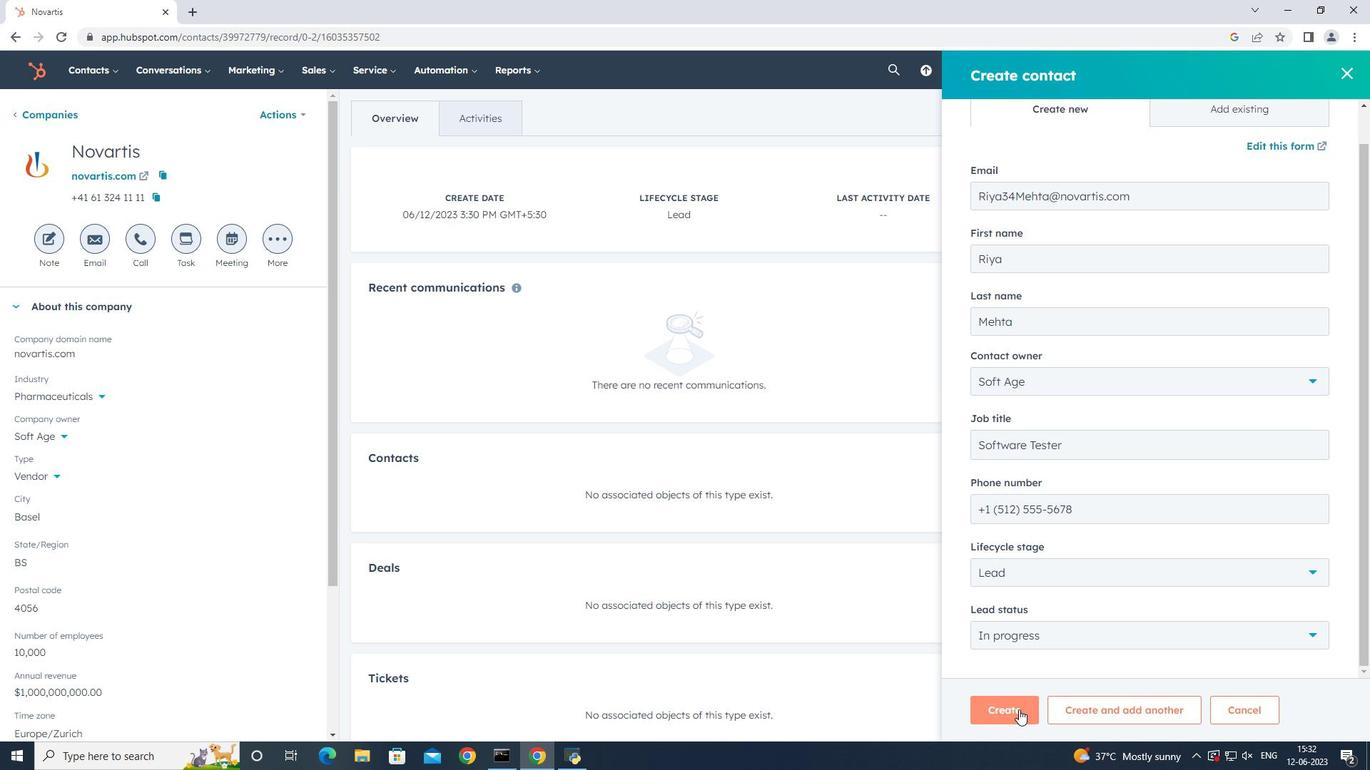
Action: Mouse pressed left at (1019, 710)
Screenshot: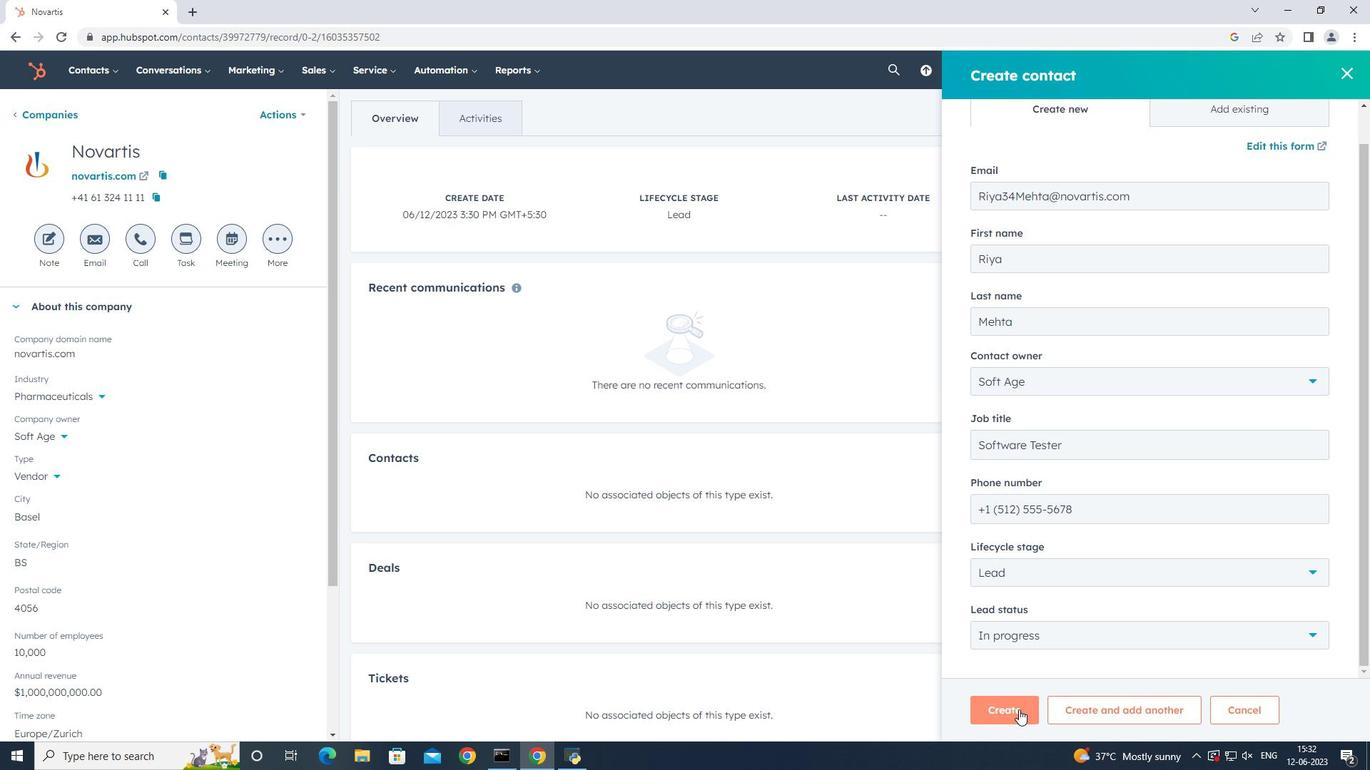 
Action: Mouse moved to (794, 510)
Screenshot: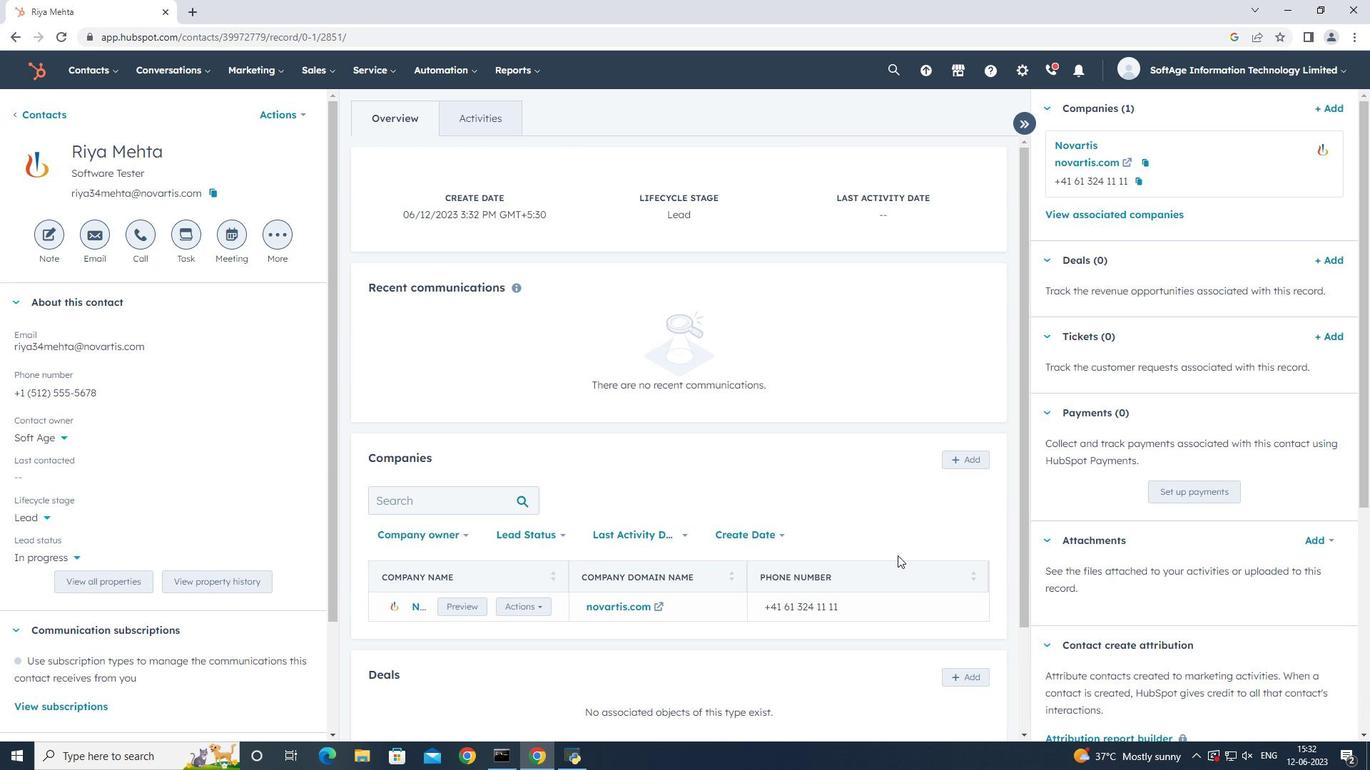 
